 Task: Start a Sprint called Sprint0000000216 in Scrum Project Project0000000072 in Jira. Create a Scrum Project Project0000000073 in Jira. Create a Scrum Project Project0000000074 in Jira. Add Person0000000145 as Team Member of Scrum Project Project0000000073 in Jira. Add Person0000000146 as Team Member of Scrum Project Project0000000073 in Jira
Action: Mouse moved to (69, 211)
Screenshot: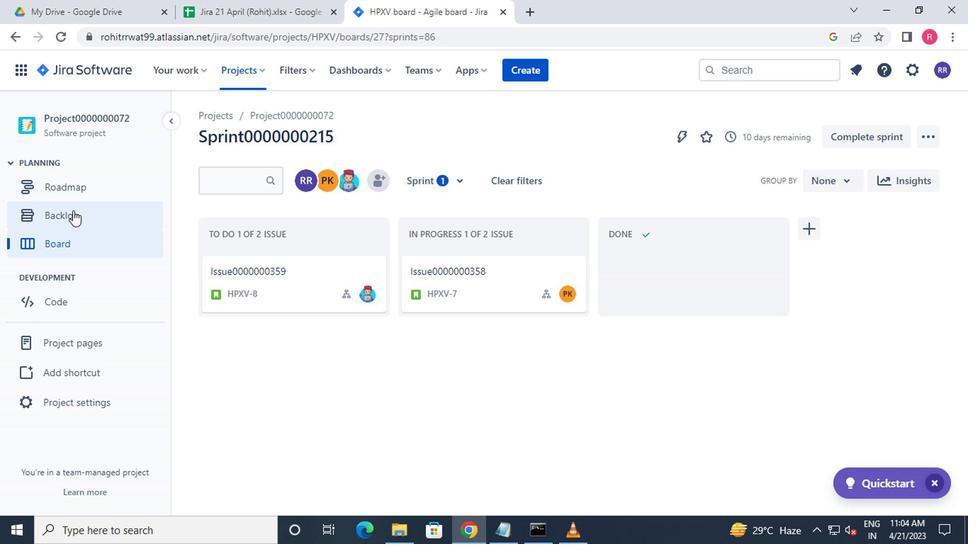 
Action: Mouse pressed left at (69, 211)
Screenshot: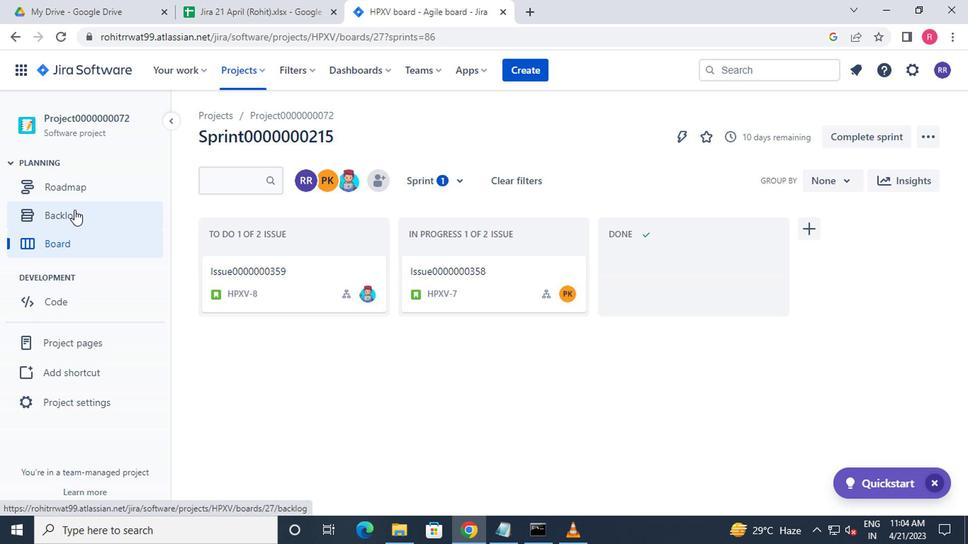 
Action: Mouse moved to (532, 421)
Screenshot: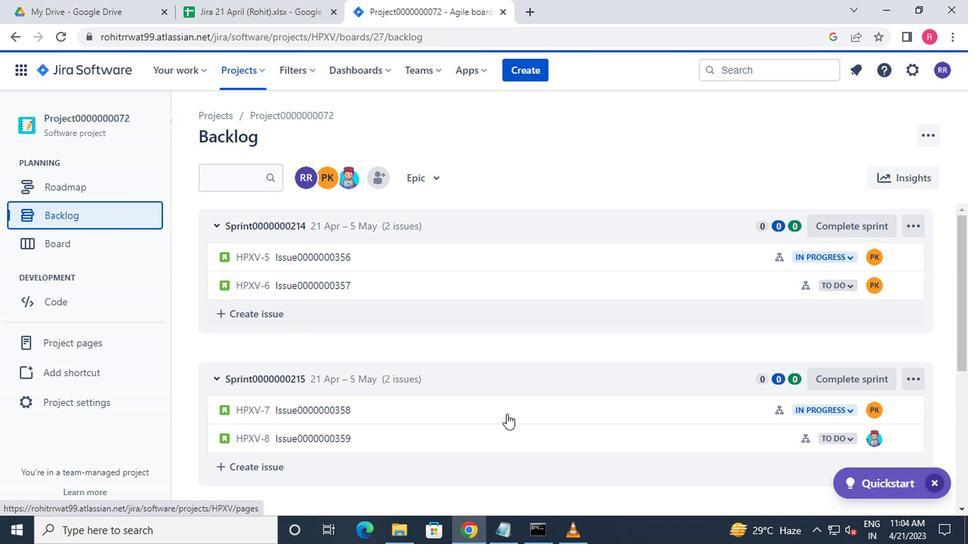 
Action: Mouse scrolled (532, 420) with delta (0, 0)
Screenshot: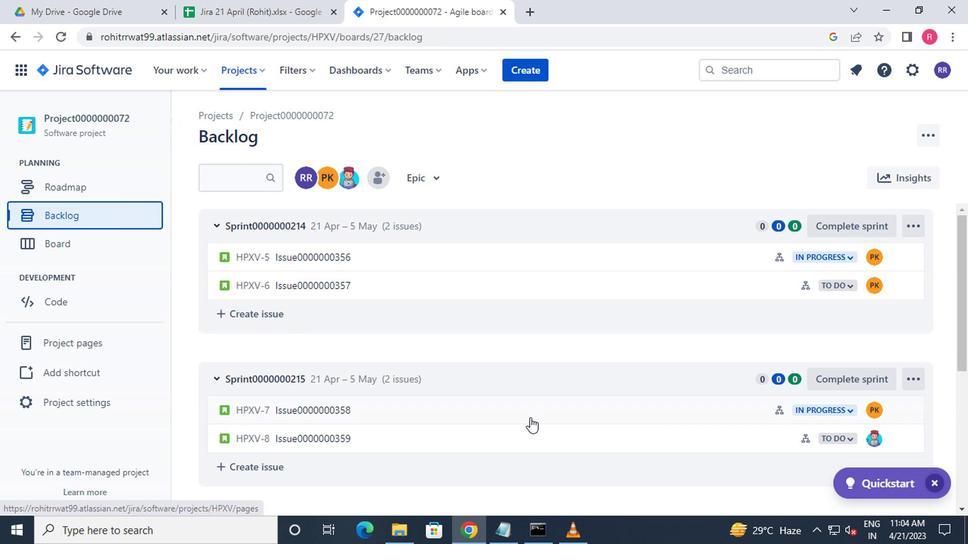 
Action: Mouse scrolled (532, 420) with delta (0, 0)
Screenshot: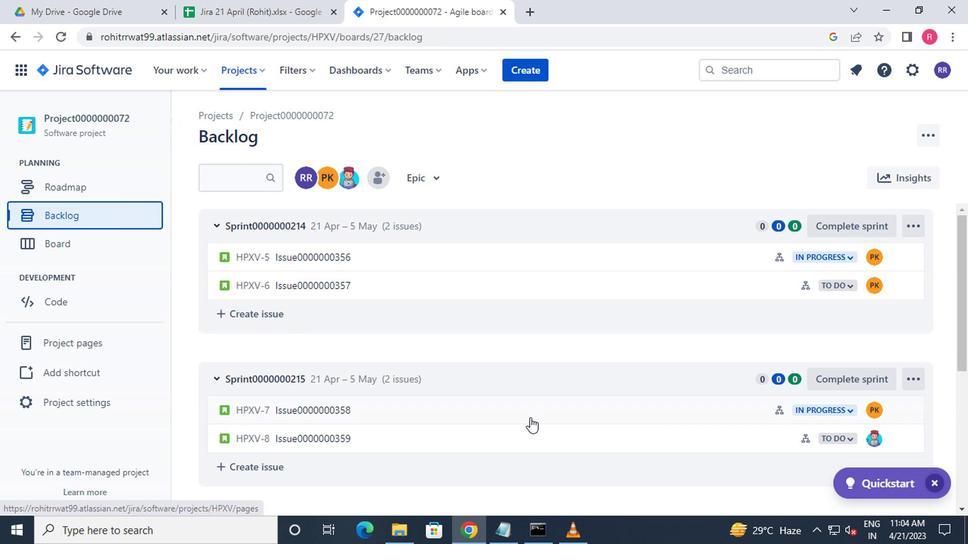
Action: Mouse scrolled (532, 420) with delta (0, 0)
Screenshot: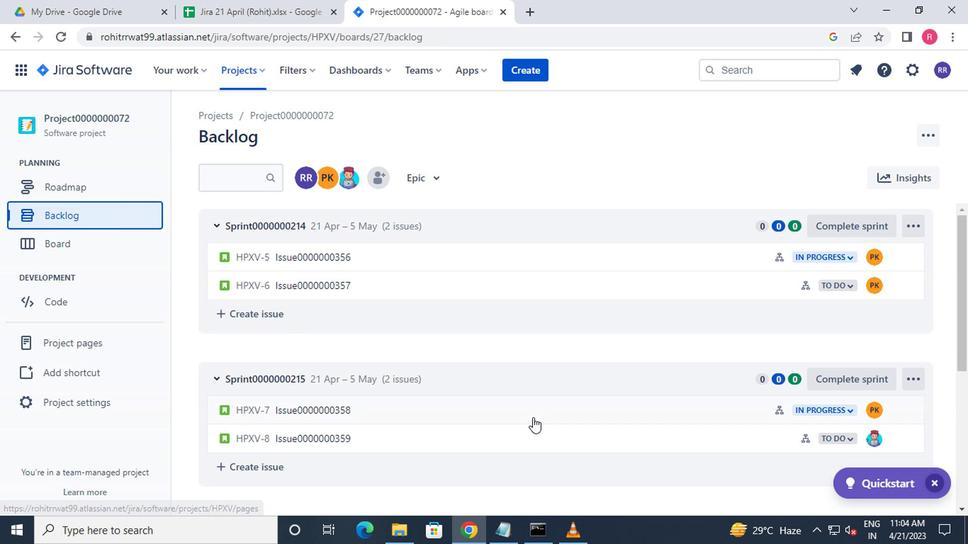 
Action: Mouse moved to (840, 326)
Screenshot: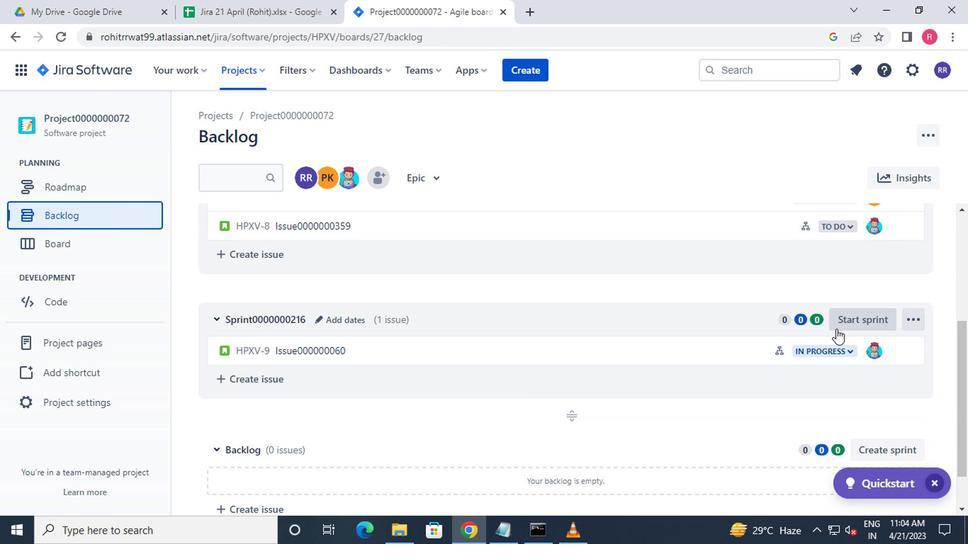 
Action: Mouse pressed left at (840, 326)
Screenshot: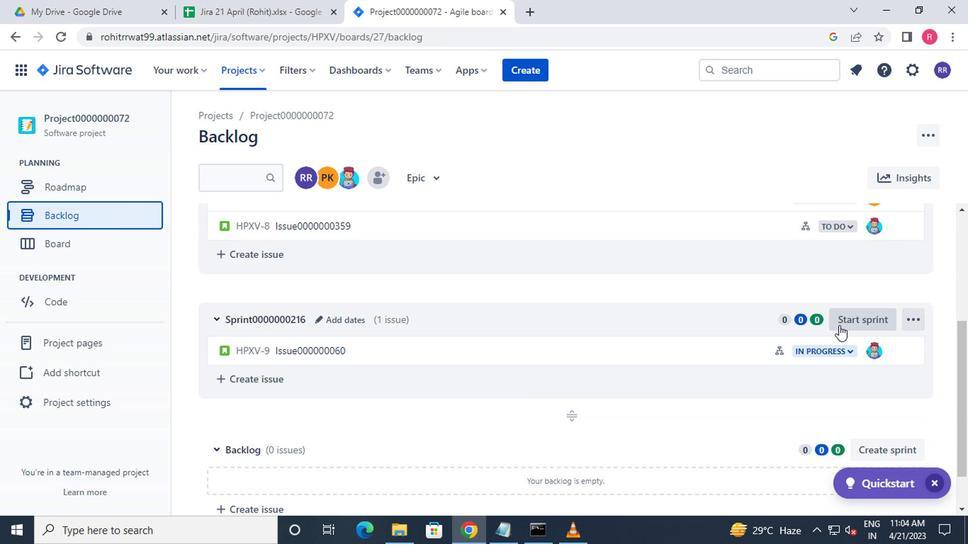 
Action: Mouse moved to (612, 494)
Screenshot: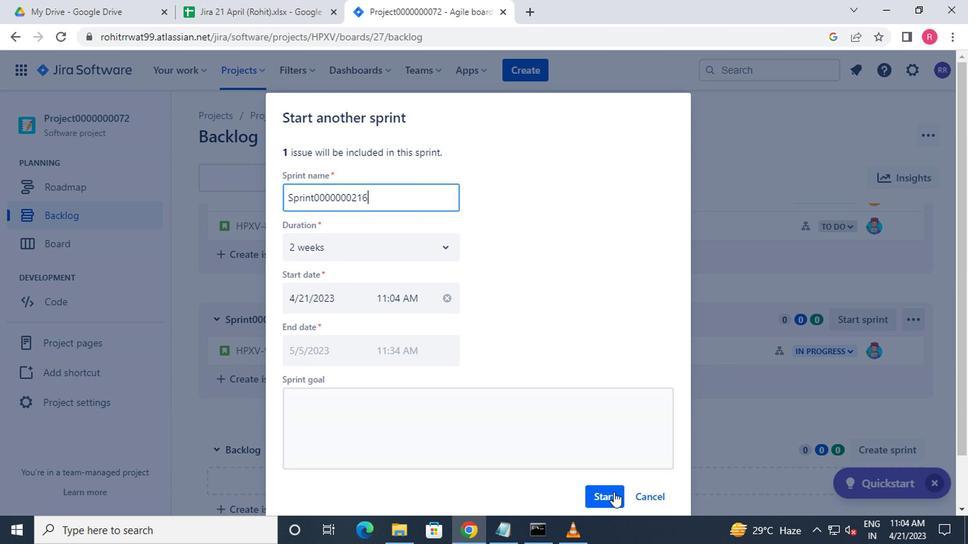 
Action: Mouse pressed left at (612, 494)
Screenshot: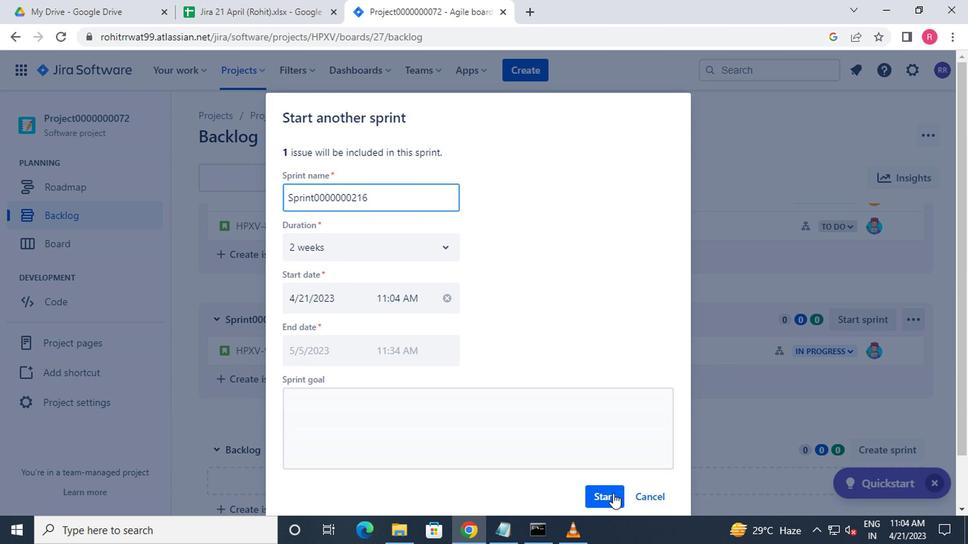 
Action: Mouse moved to (260, 78)
Screenshot: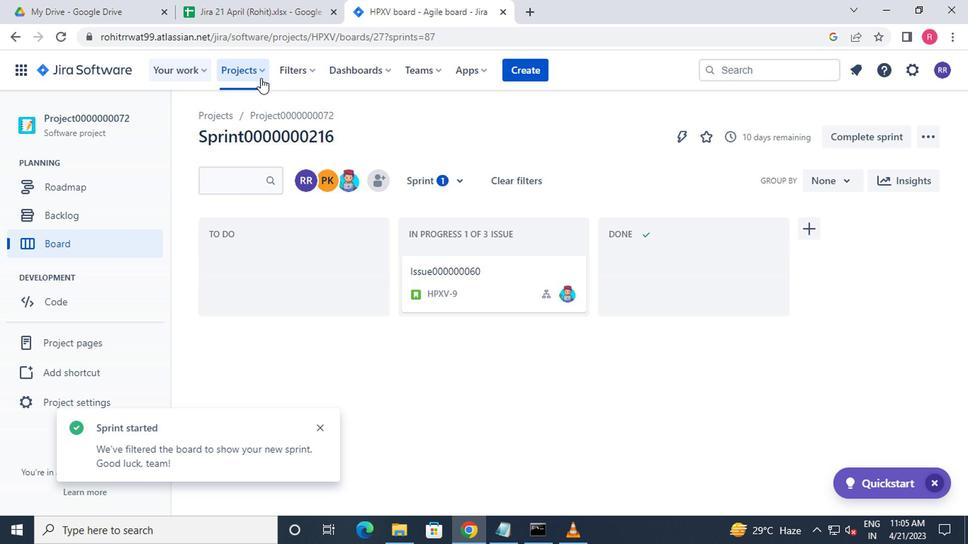 
Action: Mouse pressed left at (260, 78)
Screenshot: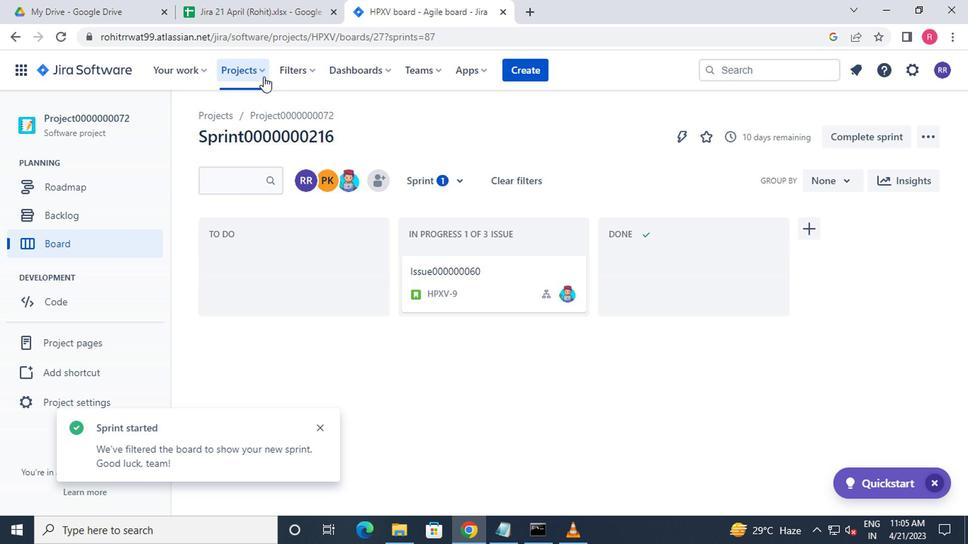 
Action: Mouse moved to (265, 357)
Screenshot: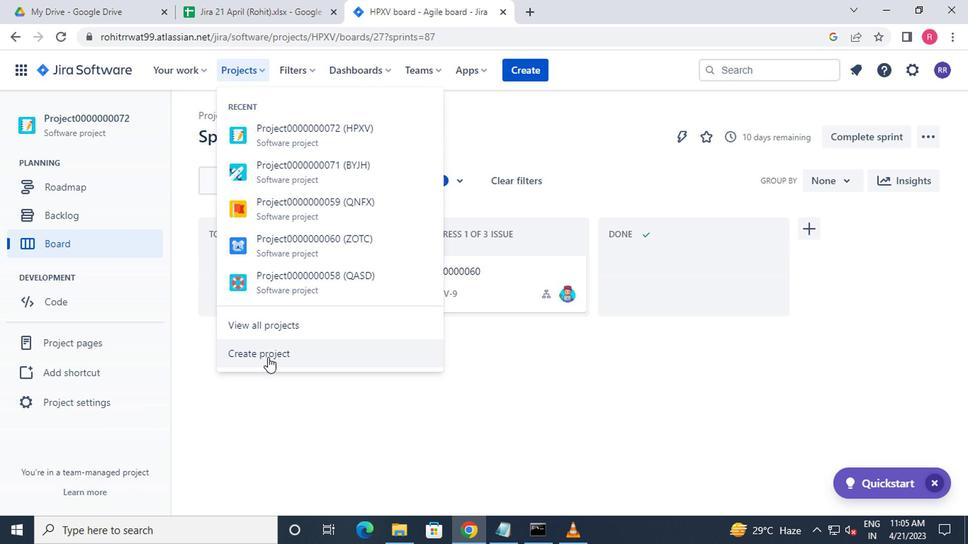 
Action: Mouse pressed left at (265, 357)
Screenshot: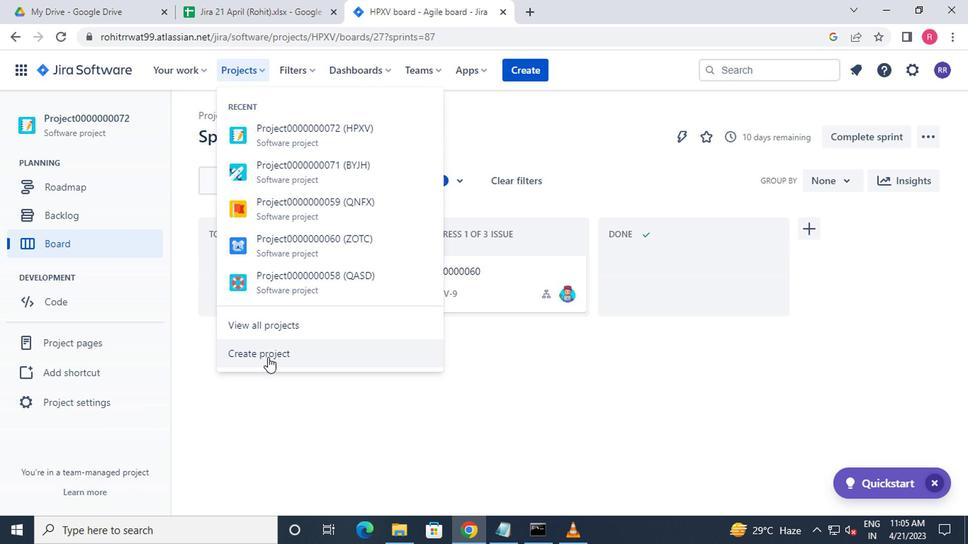 
Action: Mouse moved to (442, 357)
Screenshot: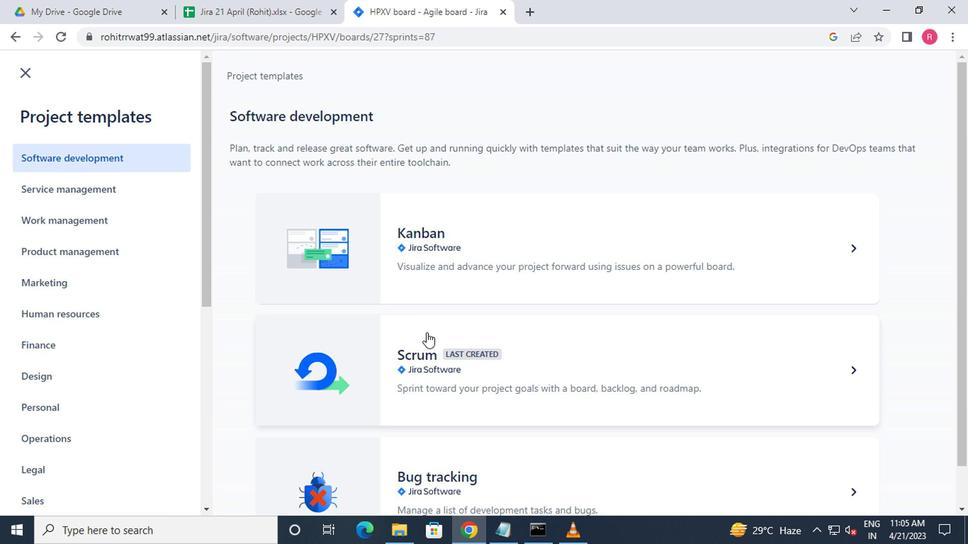 
Action: Mouse pressed left at (442, 357)
Screenshot: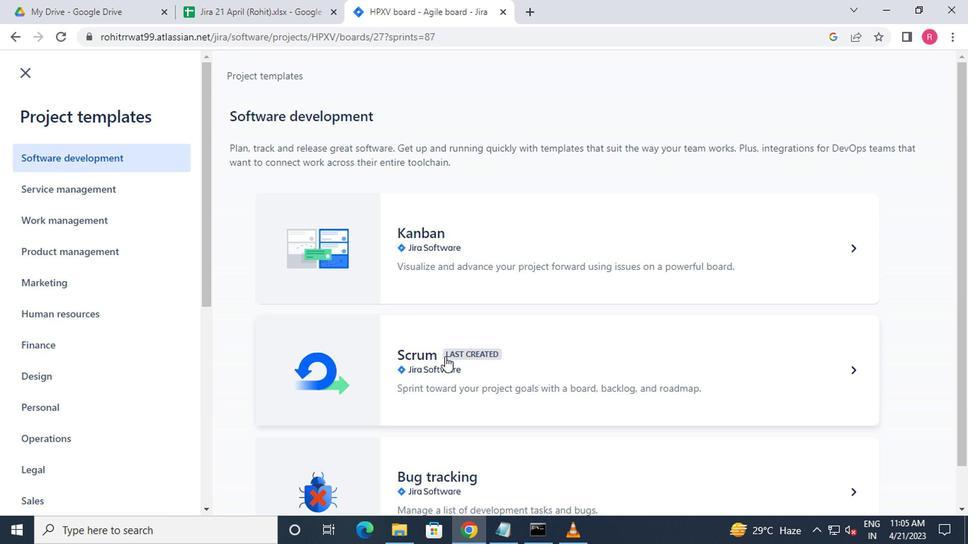 
Action: Mouse moved to (396, 309)
Screenshot: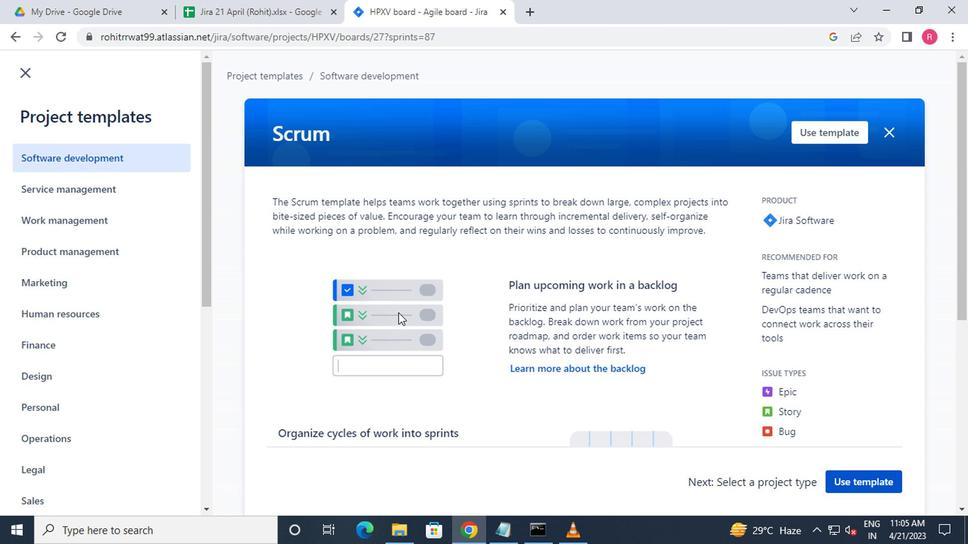 
Action: Mouse scrolled (396, 309) with delta (0, 0)
Screenshot: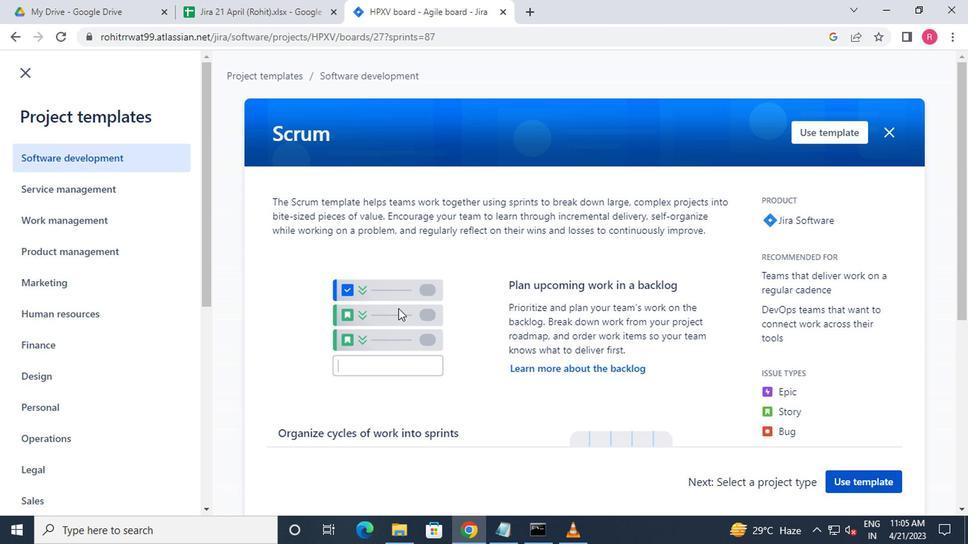 
Action: Mouse moved to (399, 314)
Screenshot: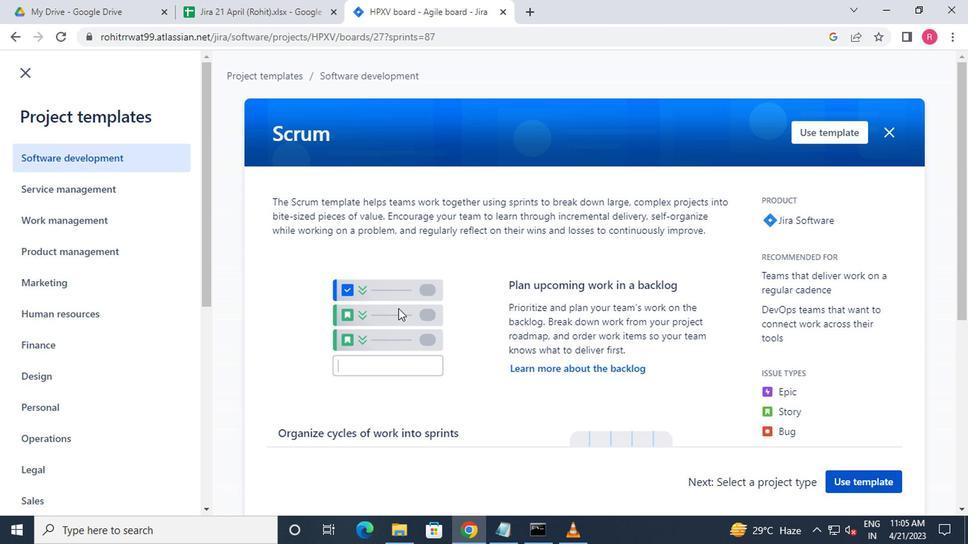 
Action: Mouse scrolled (399, 313) with delta (0, -1)
Screenshot: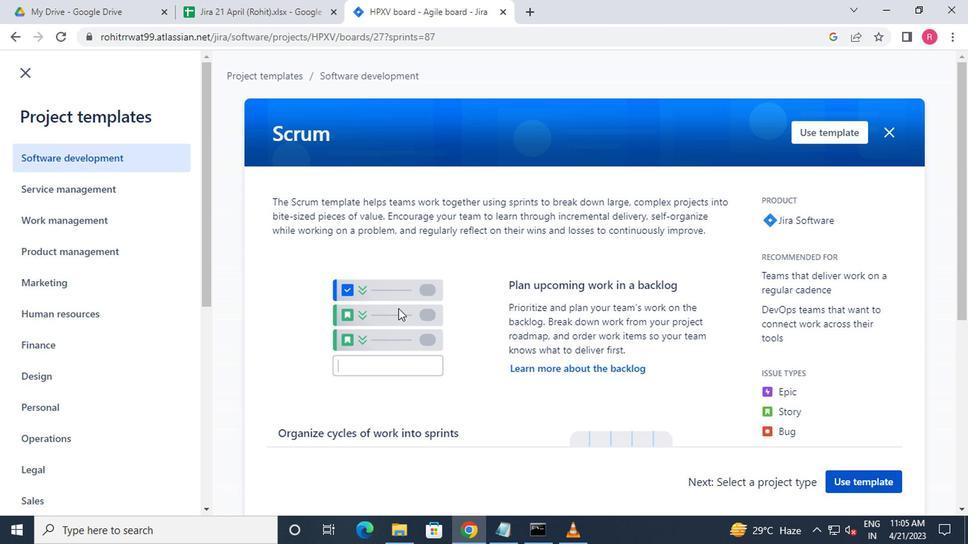 
Action: Mouse moved to (408, 320)
Screenshot: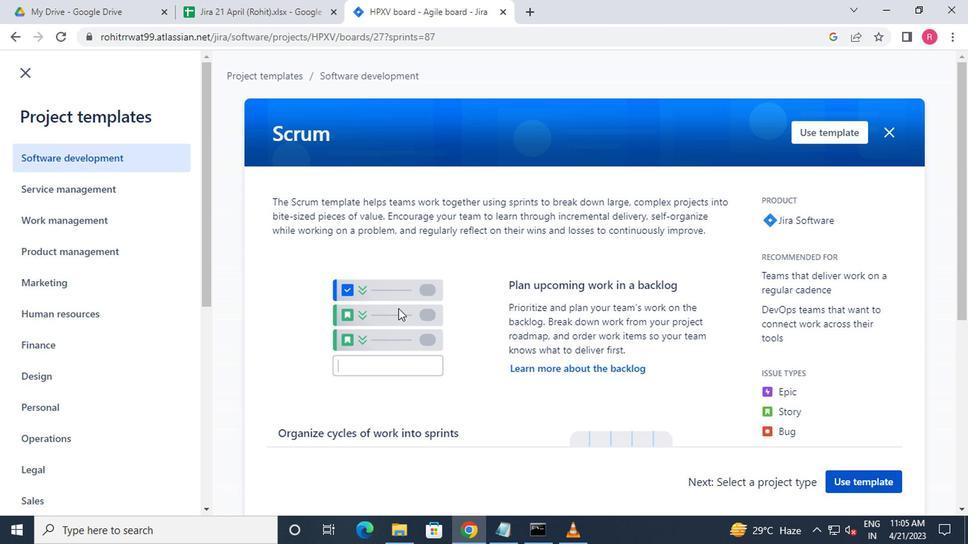 
Action: Mouse scrolled (408, 319) with delta (0, 0)
Screenshot: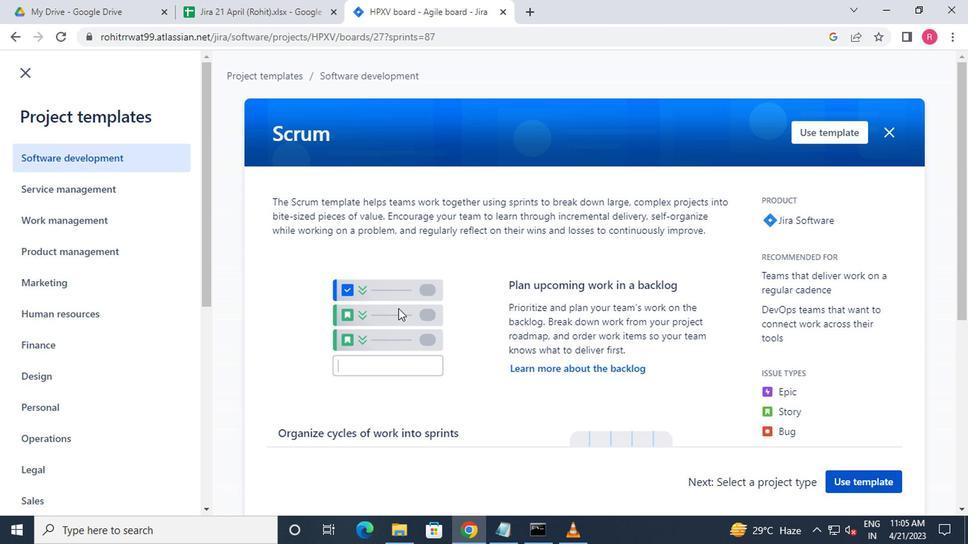 
Action: Mouse moved to (841, 479)
Screenshot: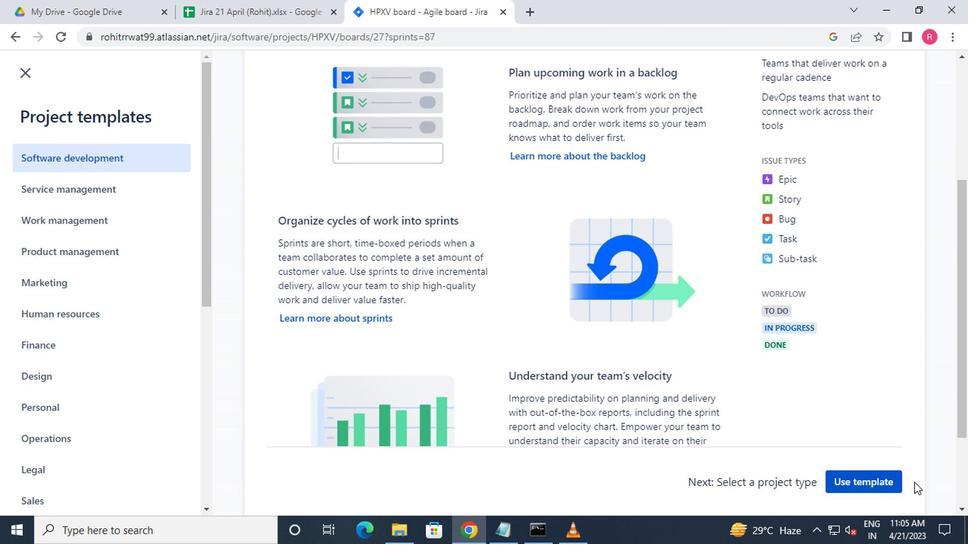 
Action: Mouse pressed left at (841, 479)
Screenshot: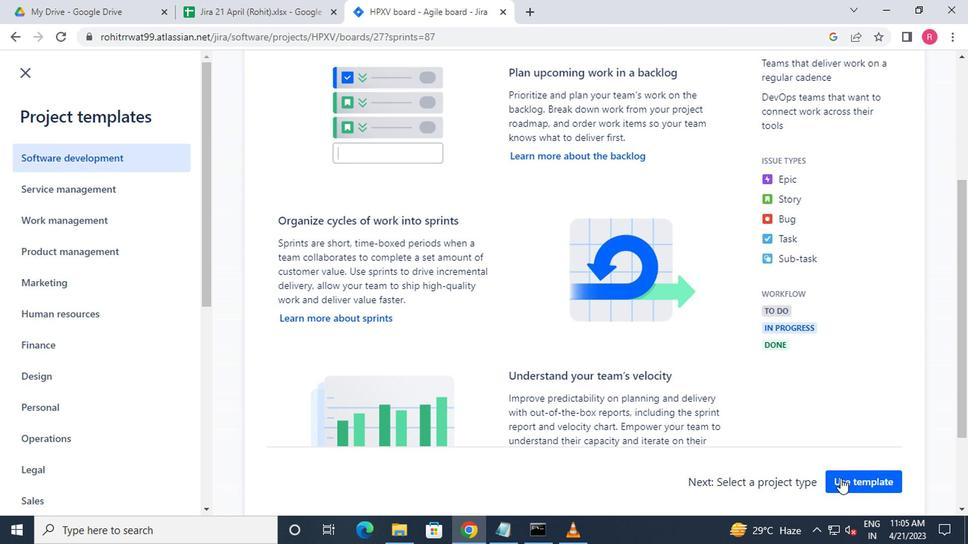 
Action: Mouse moved to (396, 463)
Screenshot: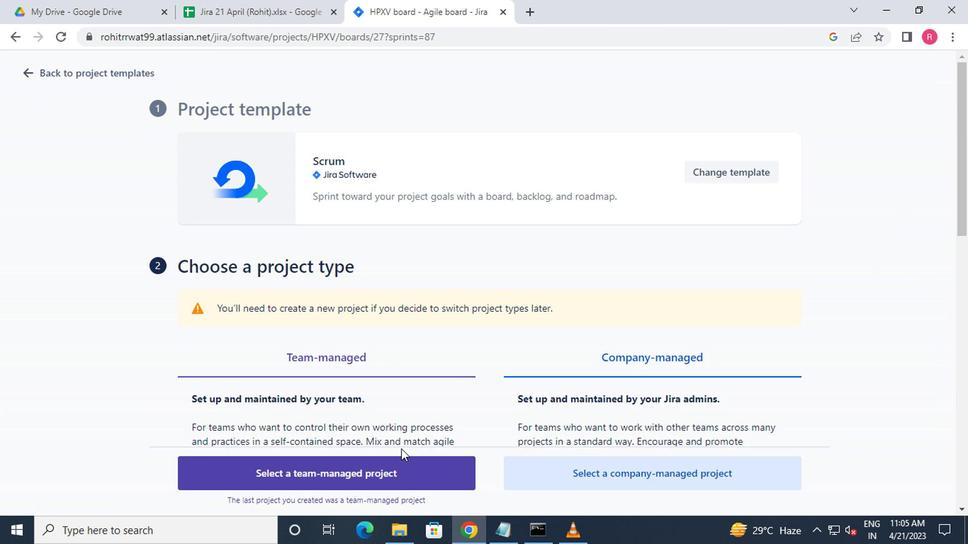 
Action: Mouse pressed left at (396, 463)
Screenshot: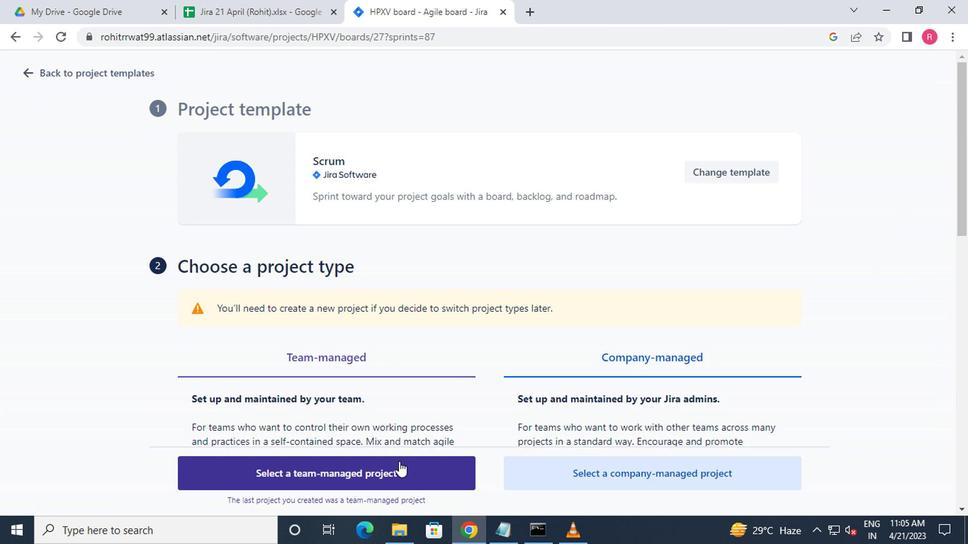 
Action: Mouse moved to (315, 242)
Screenshot: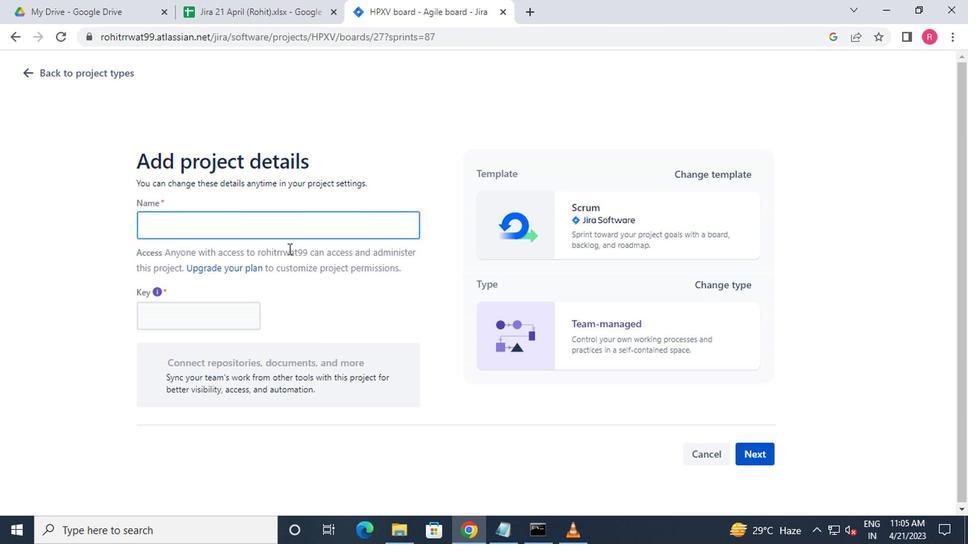 
Action: Key pressed <Key.shift_r>Project0000000073
Screenshot: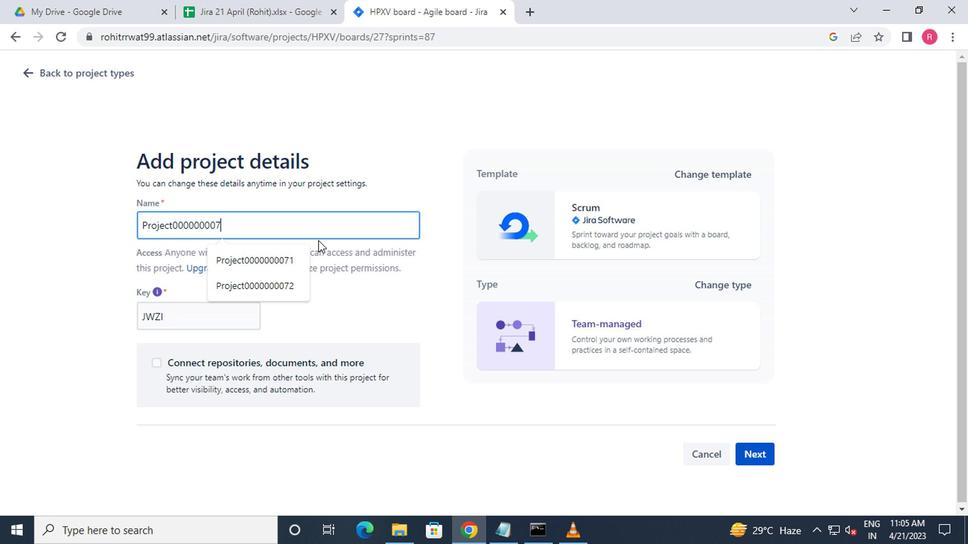 
Action: Mouse moved to (430, 13)
Screenshot: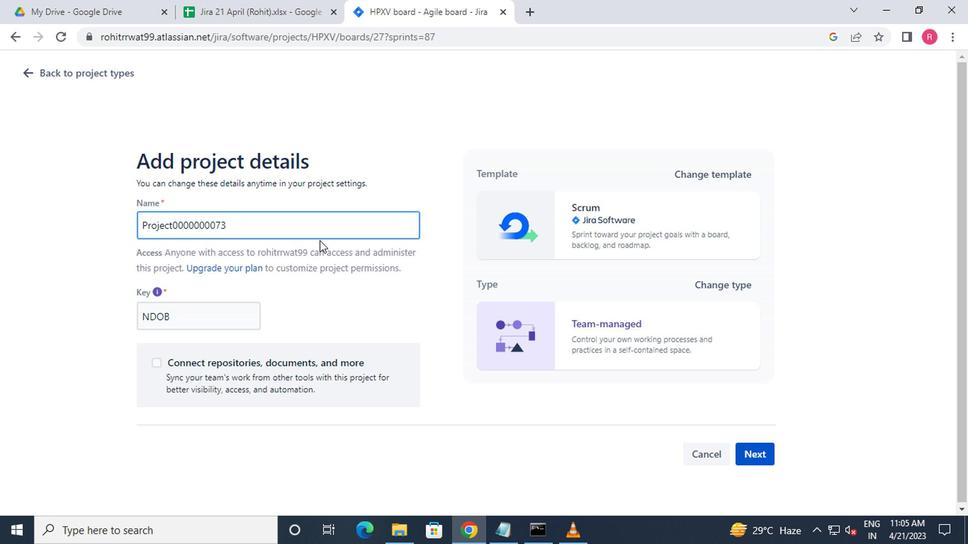 
Action: Mouse scrolled (430, 12) with delta (0, -1)
Screenshot: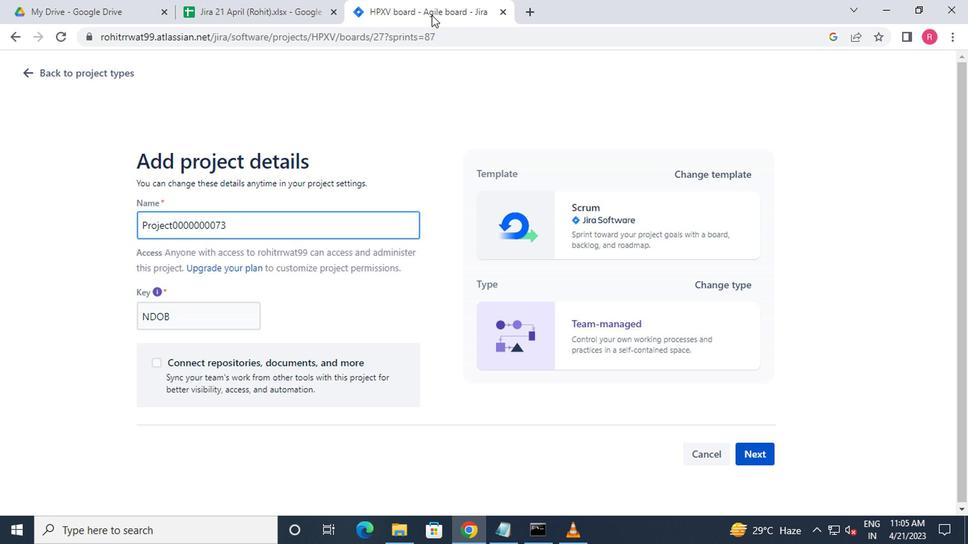 
Action: Mouse moved to (742, 459)
Screenshot: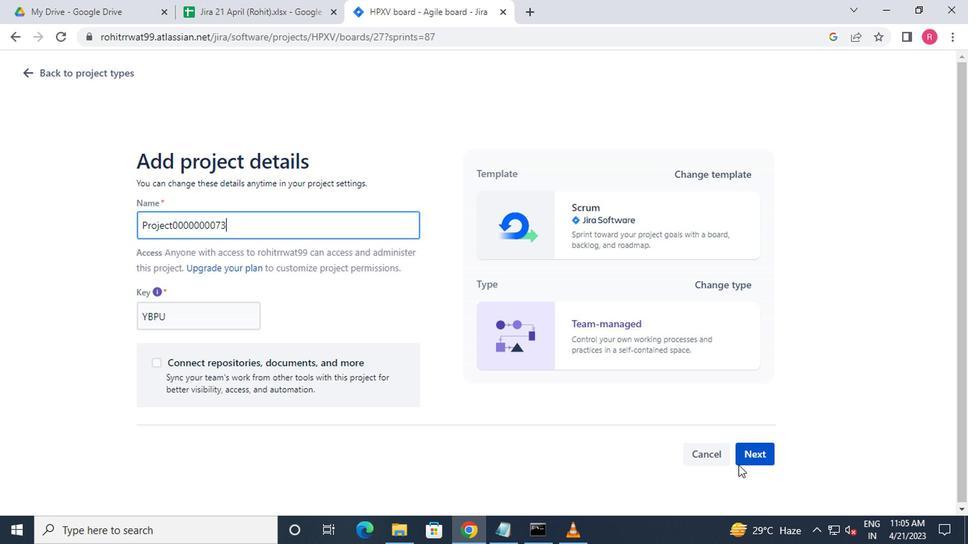 
Action: Mouse pressed left at (742, 459)
Screenshot: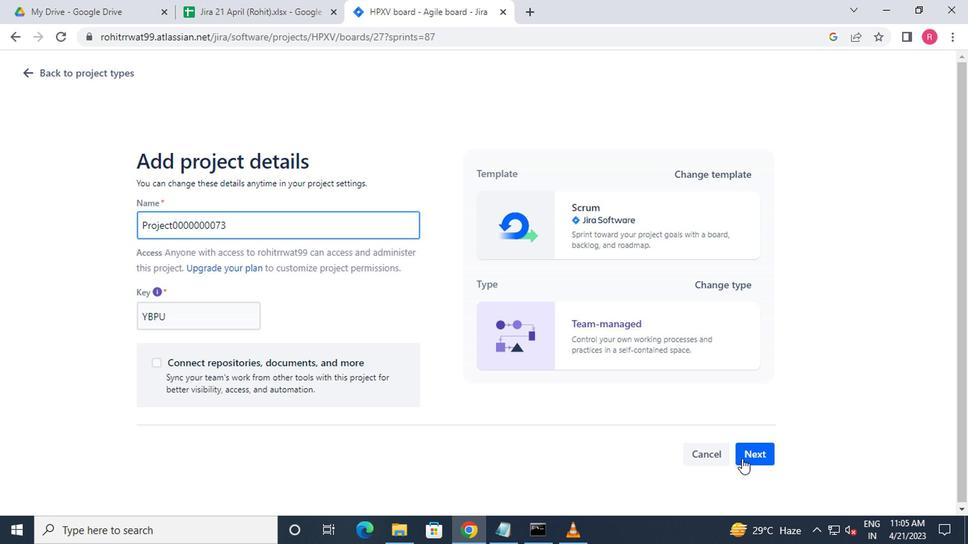 
Action: Mouse moved to (612, 368)
Screenshot: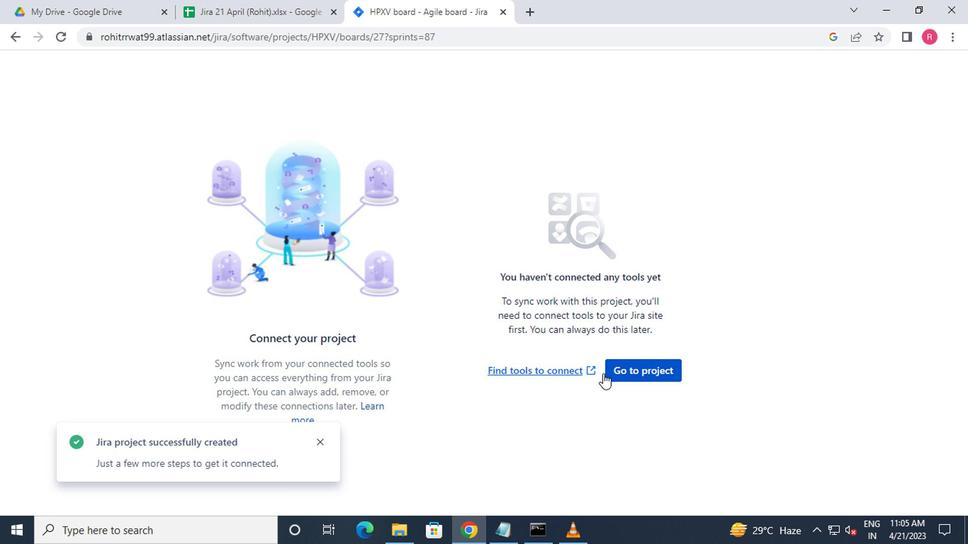 
Action: Mouse pressed left at (612, 368)
Screenshot: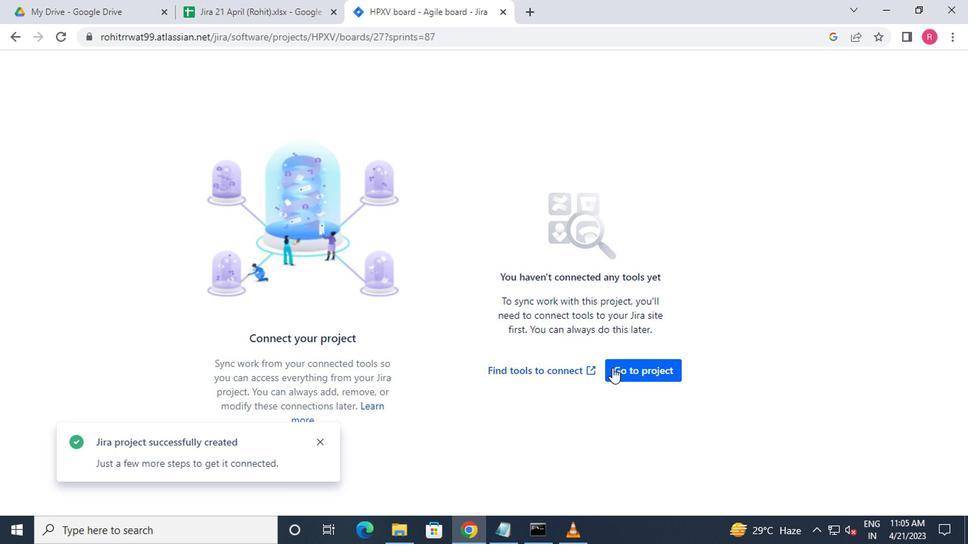 
Action: Mouse moved to (251, 75)
Screenshot: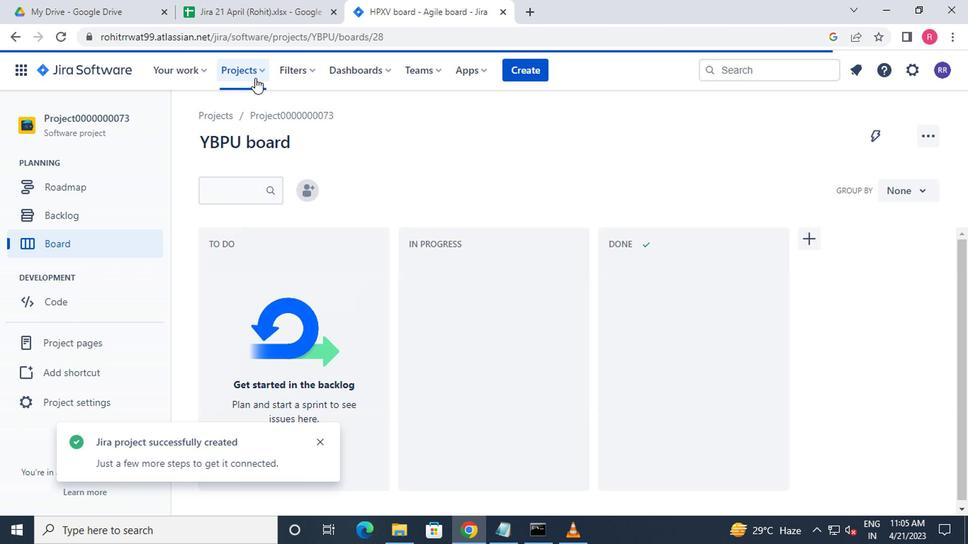 
Action: Mouse pressed left at (251, 75)
Screenshot: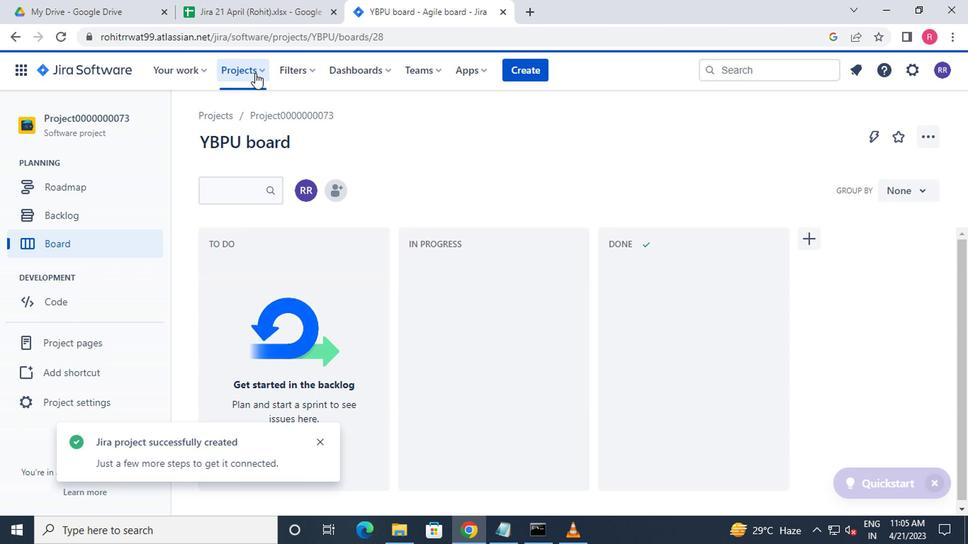 
Action: Mouse moved to (275, 350)
Screenshot: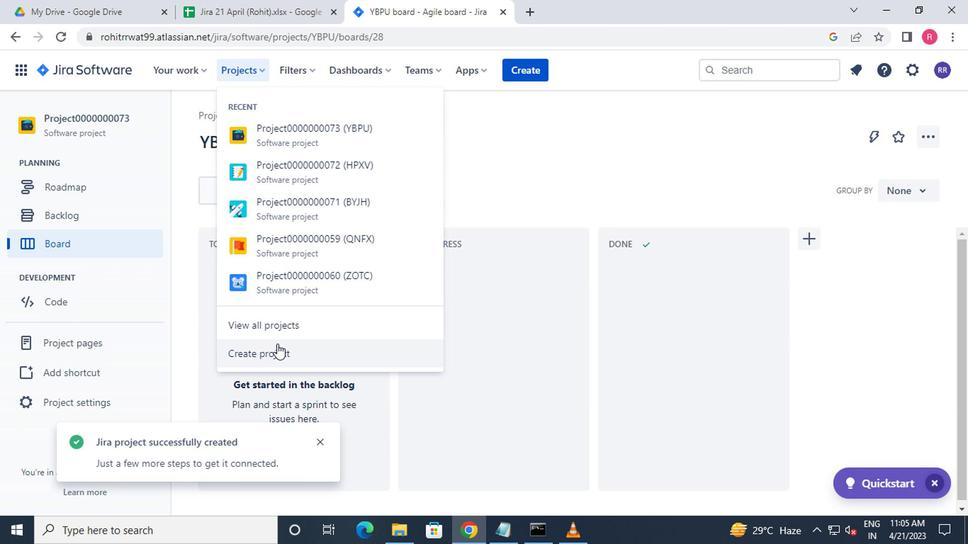 
Action: Mouse pressed left at (275, 350)
Screenshot: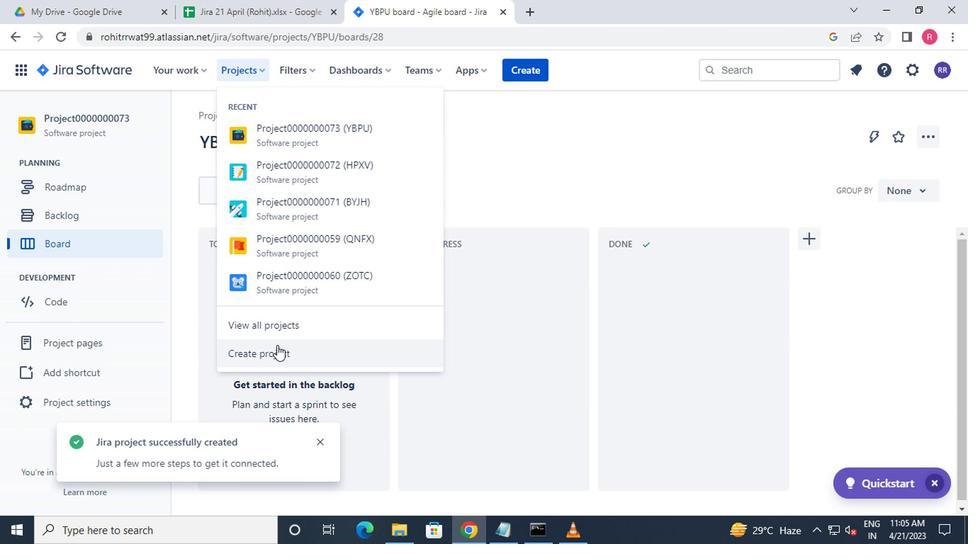 
Action: Mouse moved to (432, 369)
Screenshot: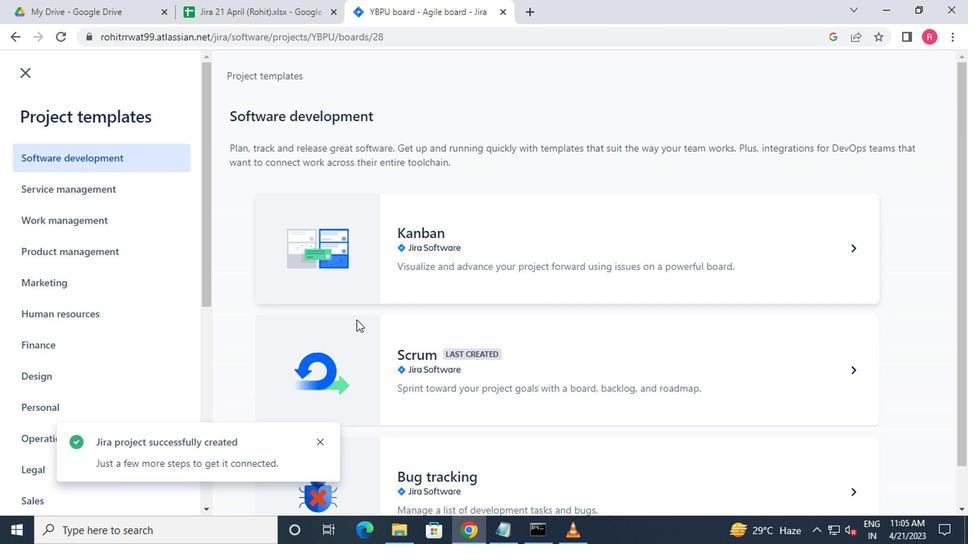 
Action: Mouse pressed left at (432, 369)
Screenshot: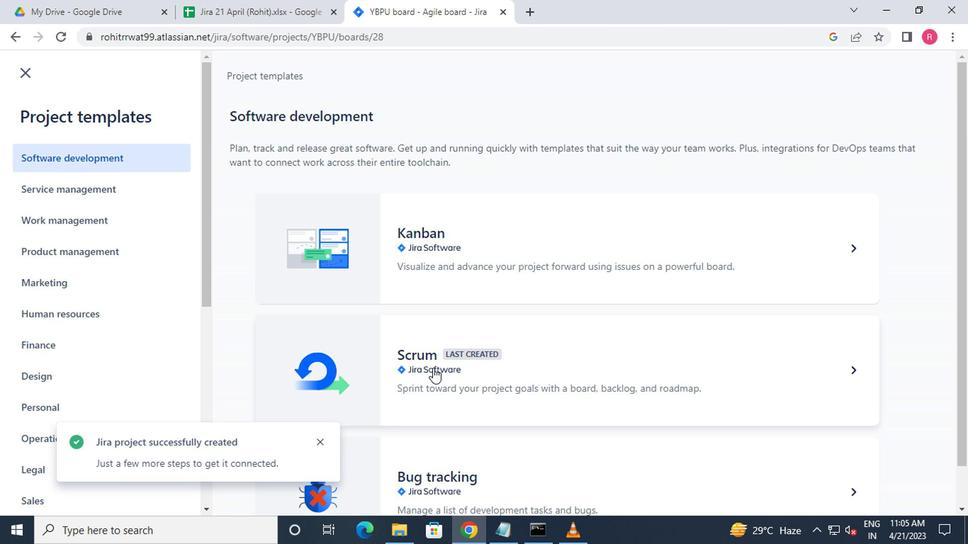 
Action: Mouse moved to (833, 480)
Screenshot: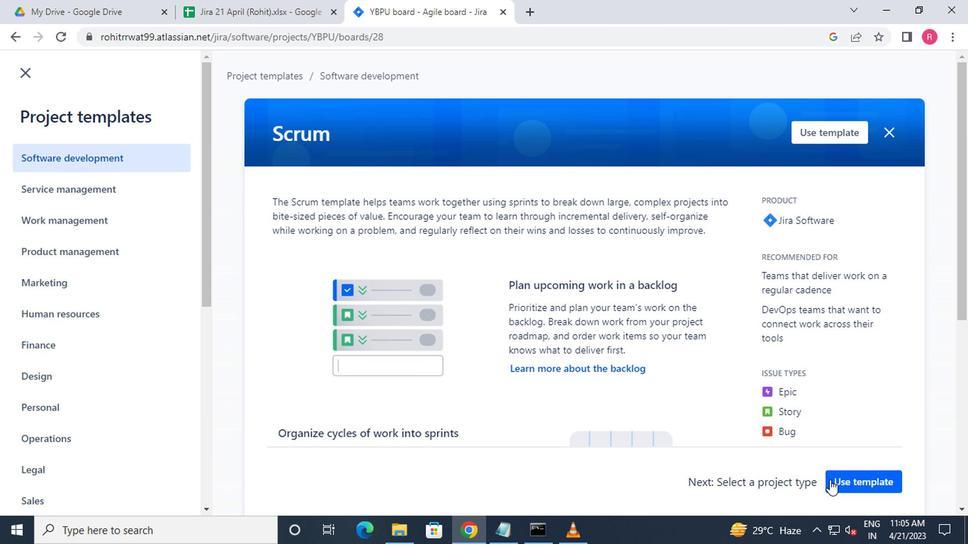 
Action: Mouse pressed left at (833, 480)
Screenshot: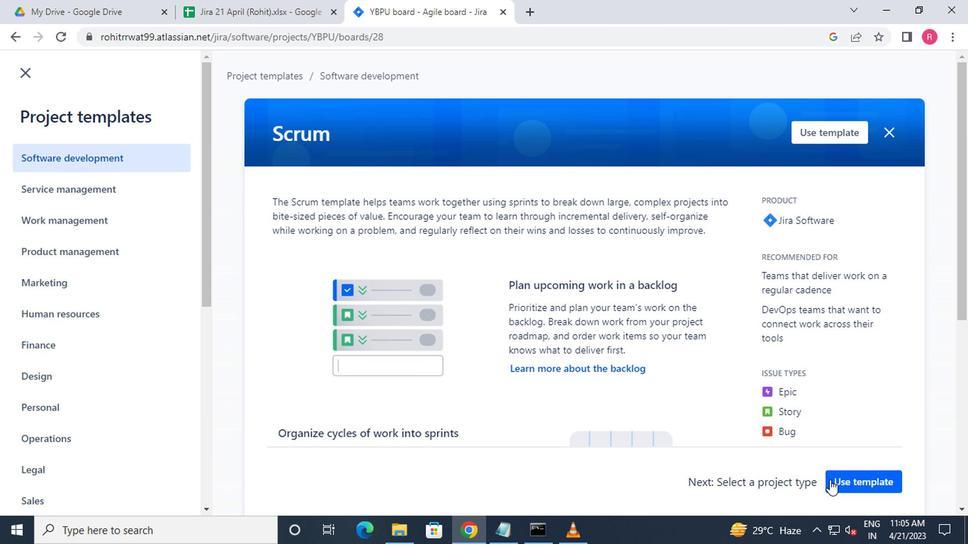 
Action: Mouse moved to (362, 476)
Screenshot: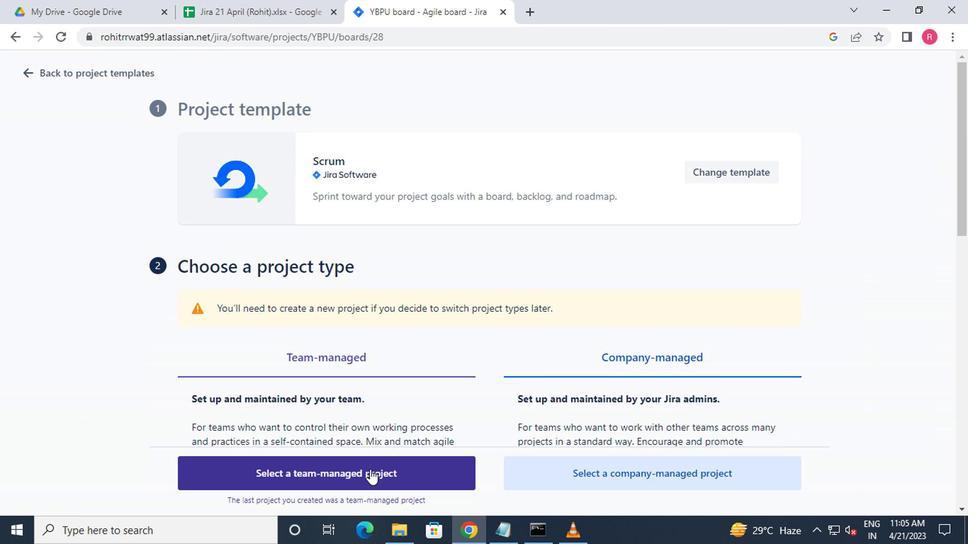 
Action: Mouse pressed left at (362, 476)
Screenshot: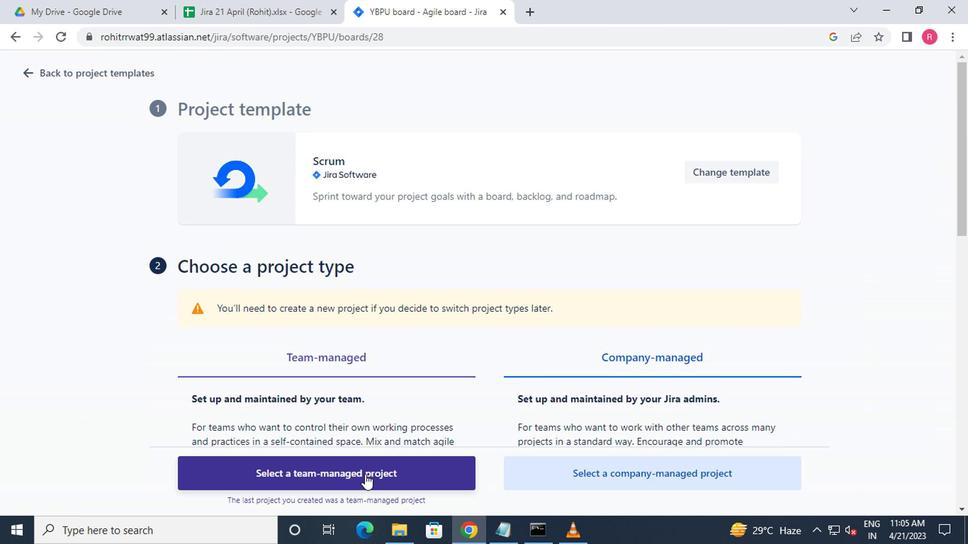 
Action: Mouse moved to (204, 311)
Screenshot: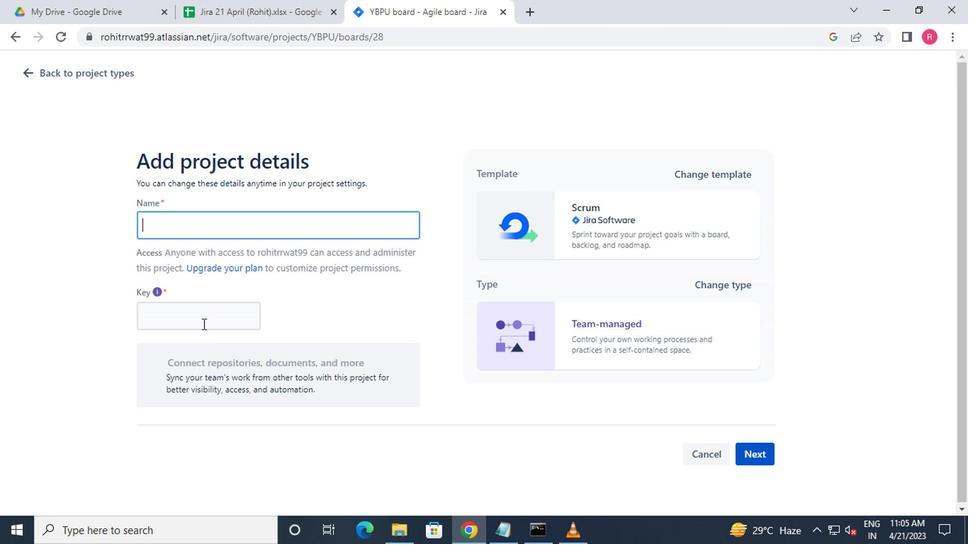 
Action: Key pressed <Key.shift_r>Project0000000074
Screenshot: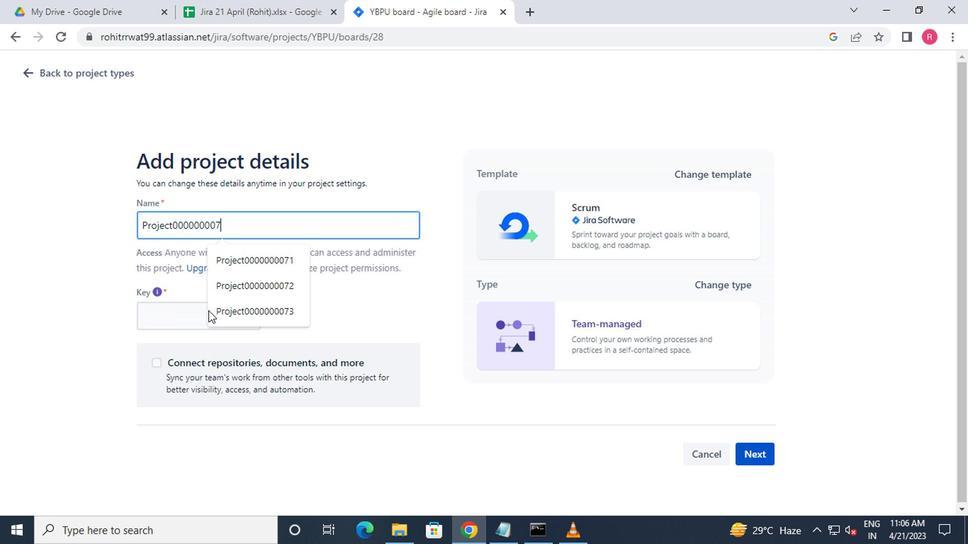 
Action: Mouse moved to (748, 459)
Screenshot: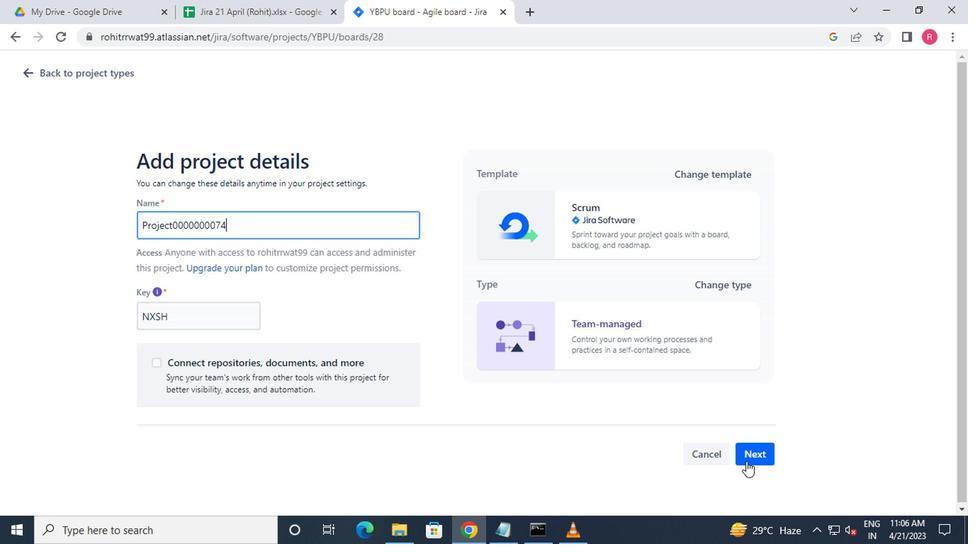 
Action: Mouse pressed left at (748, 459)
Screenshot: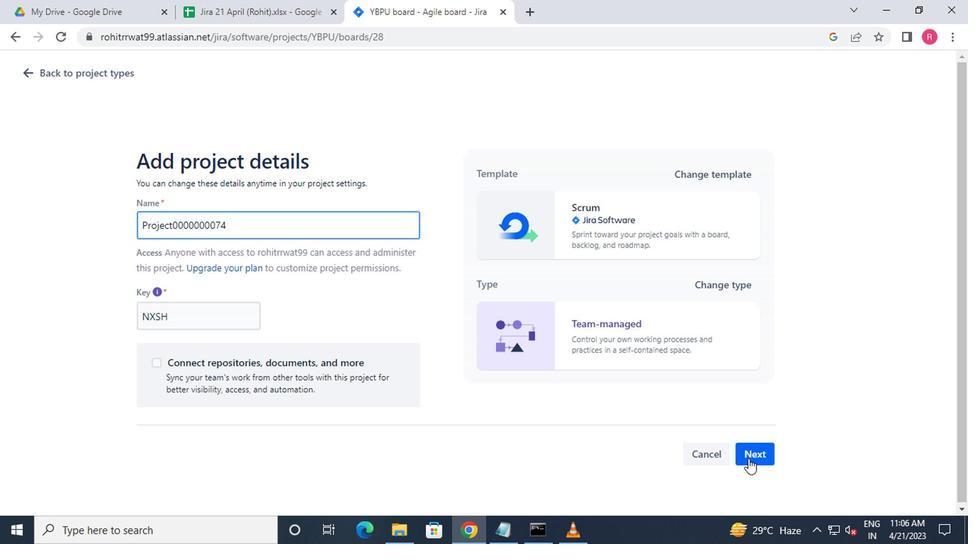 
Action: Mouse moved to (630, 367)
Screenshot: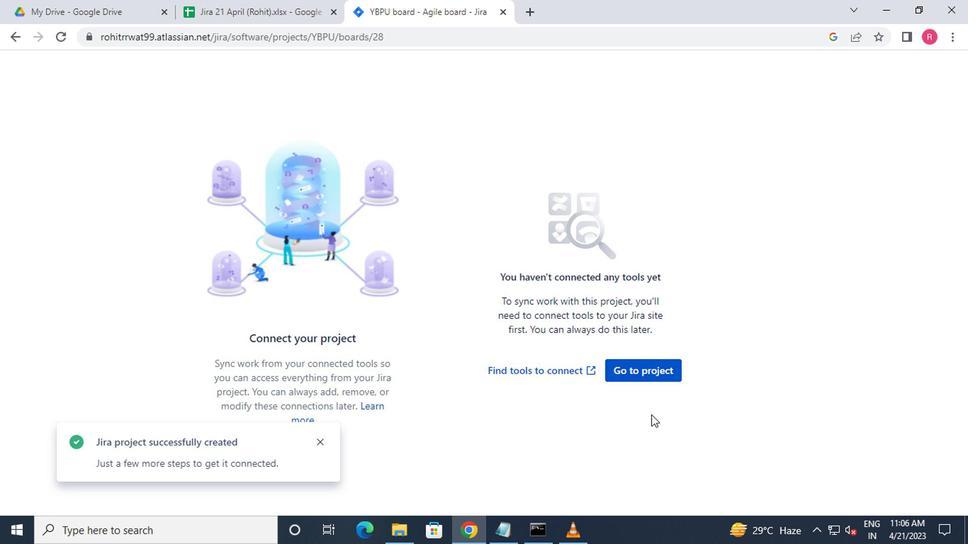 
Action: Mouse pressed left at (630, 367)
Screenshot: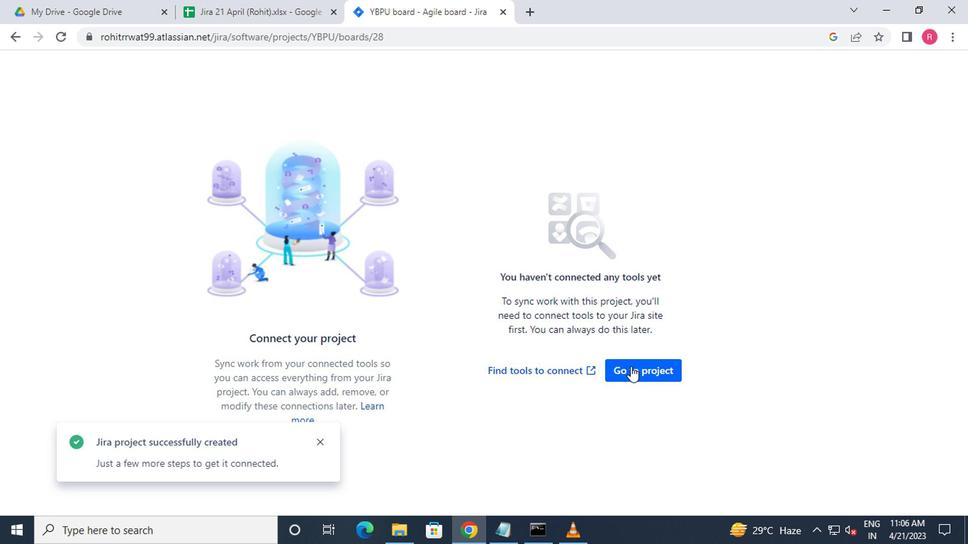 
Action: Mouse moved to (245, 78)
Screenshot: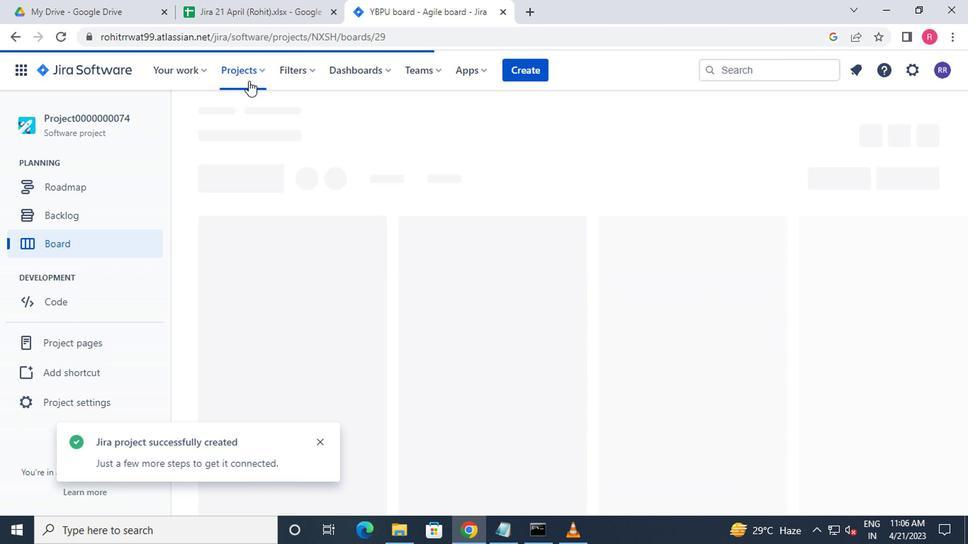 
Action: Mouse pressed left at (245, 78)
Screenshot: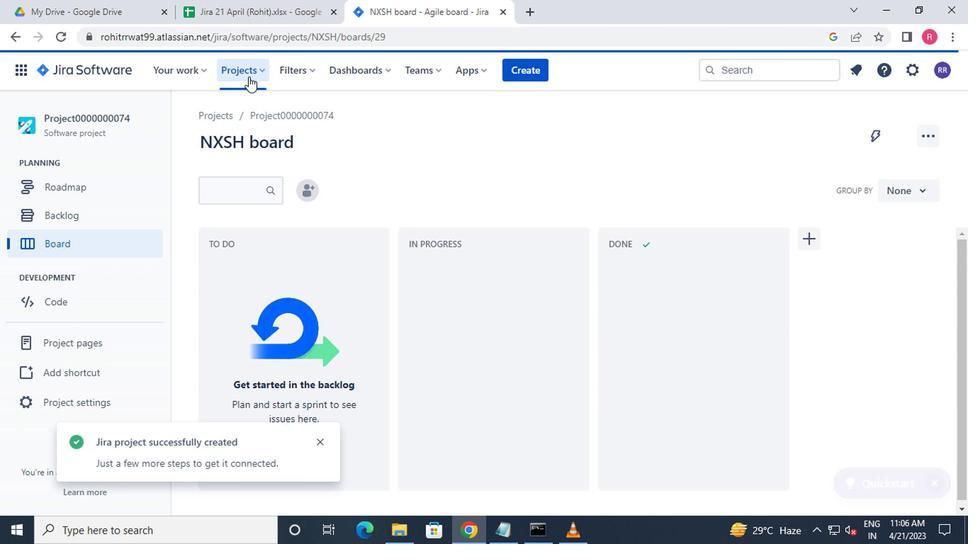 
Action: Mouse moved to (322, 183)
Screenshot: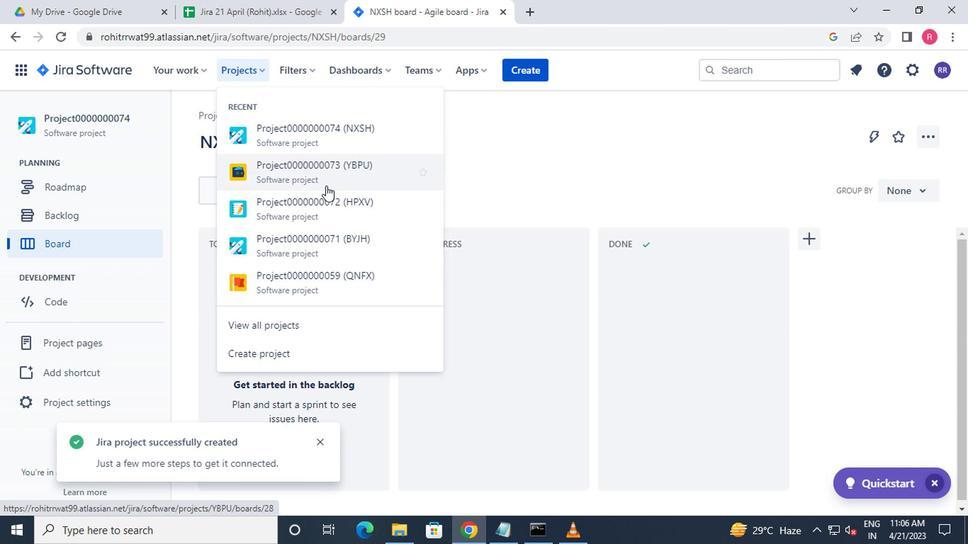 
Action: Mouse pressed left at (322, 183)
Screenshot: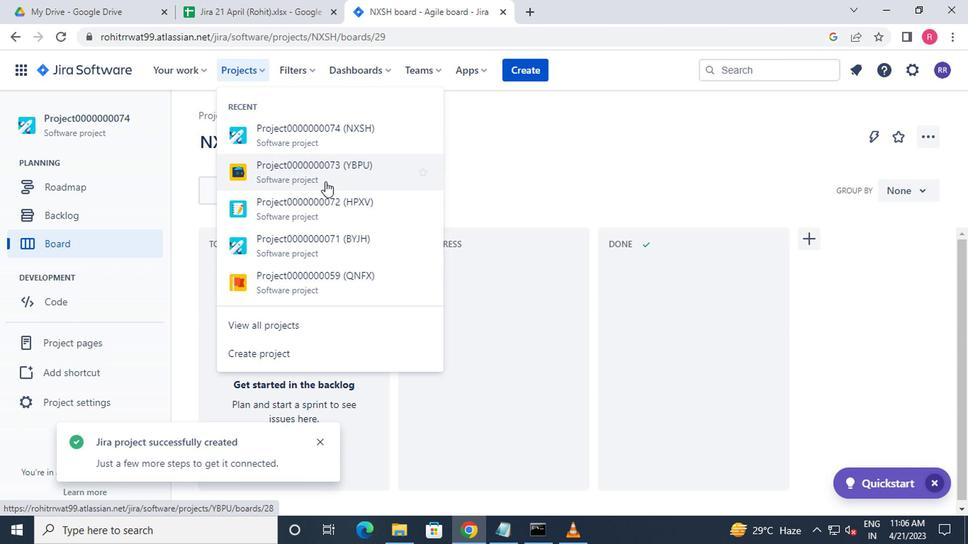 
Action: Mouse moved to (343, 191)
Screenshot: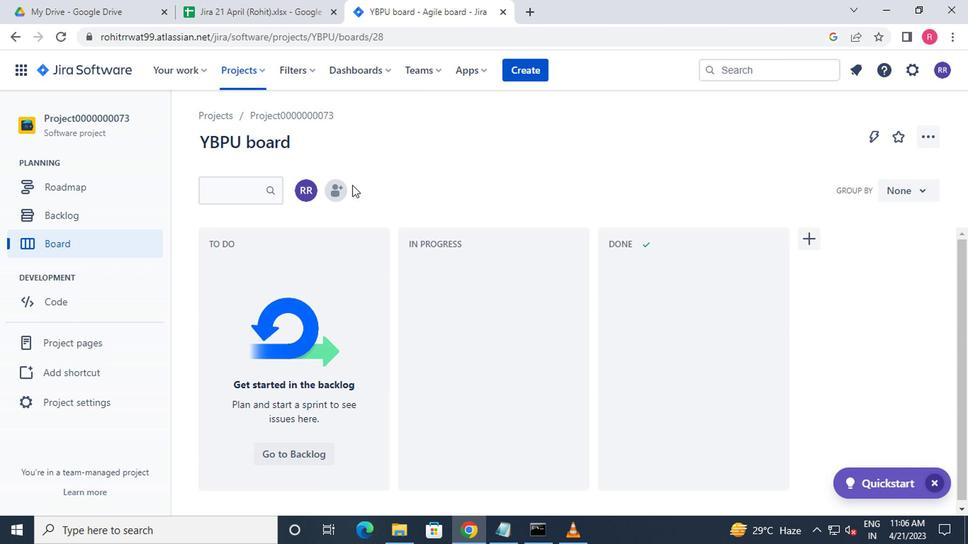 
Action: Mouse pressed left at (343, 191)
Screenshot: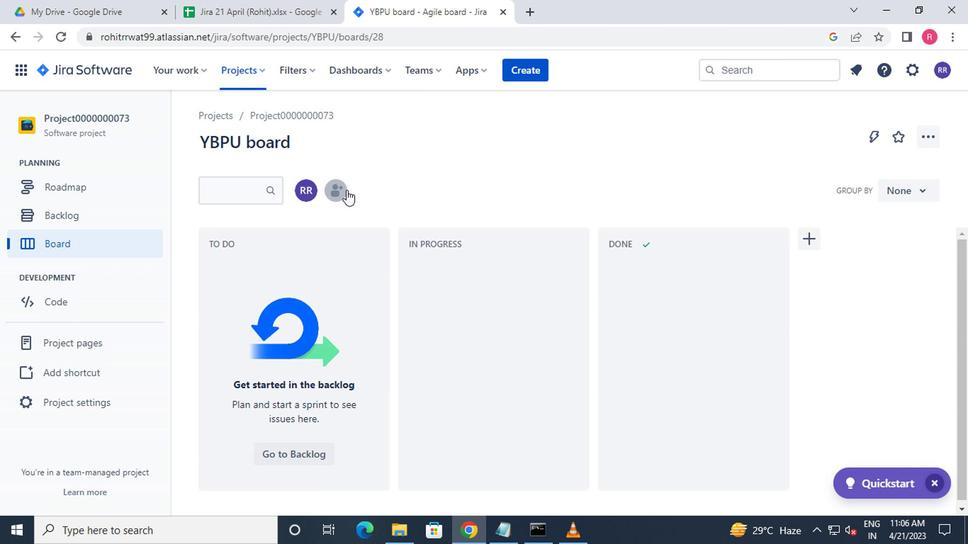 
Action: Mouse moved to (420, 194)
Screenshot: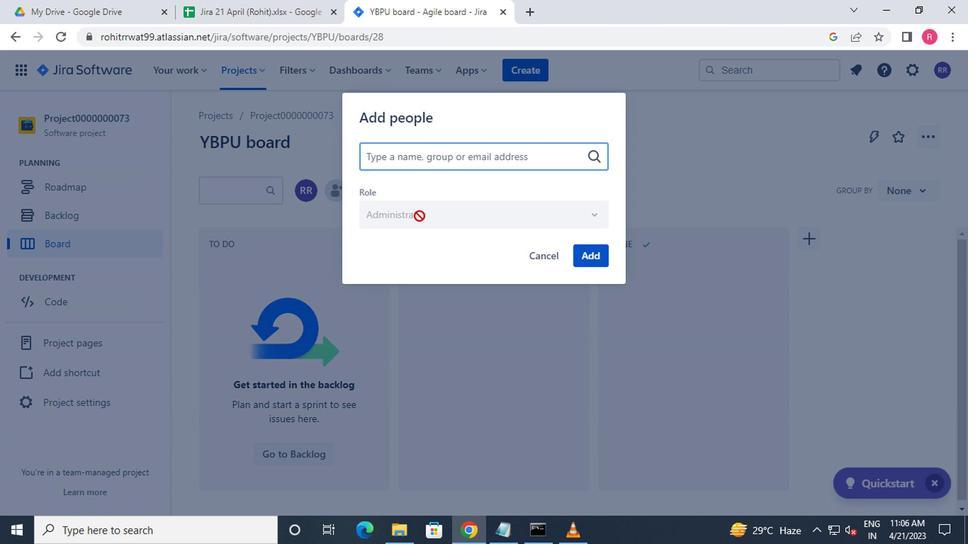 
Action: Key pressed m
Screenshot: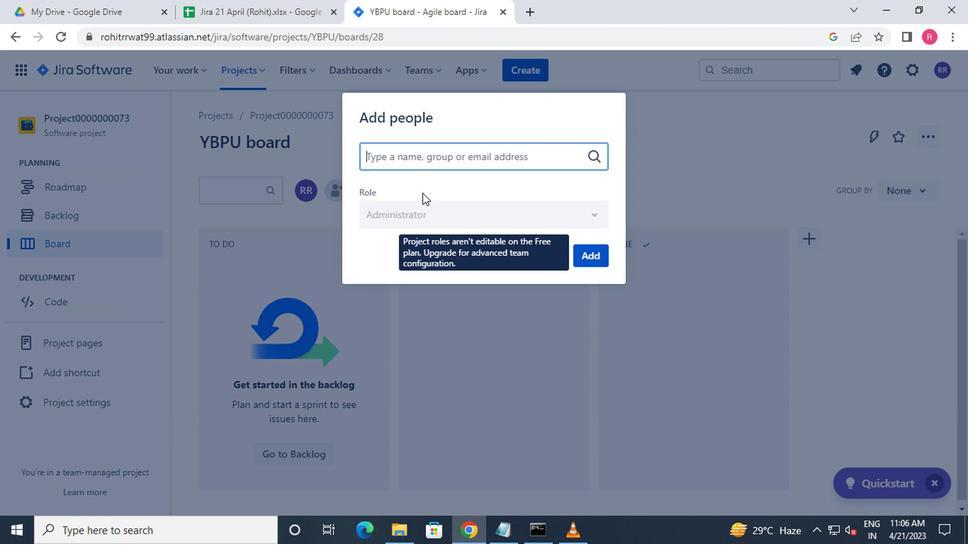 
Action: Mouse moved to (430, 308)
Screenshot: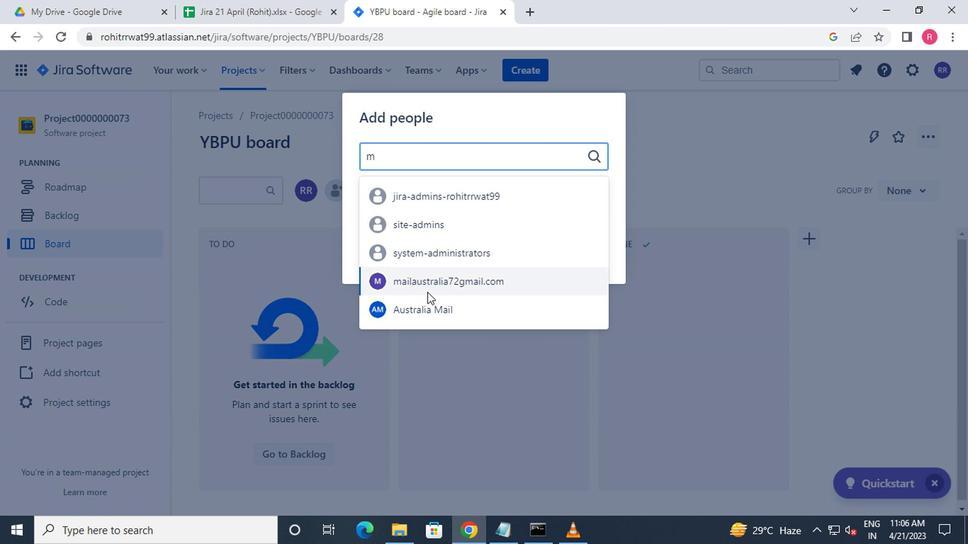 
Action: Mouse pressed left at (430, 308)
Screenshot: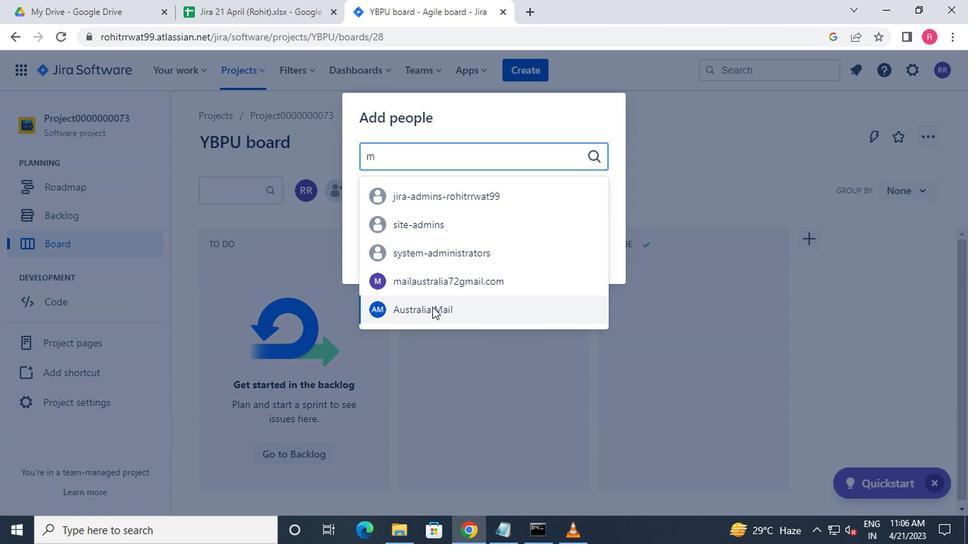 
Action: Mouse moved to (582, 251)
Screenshot: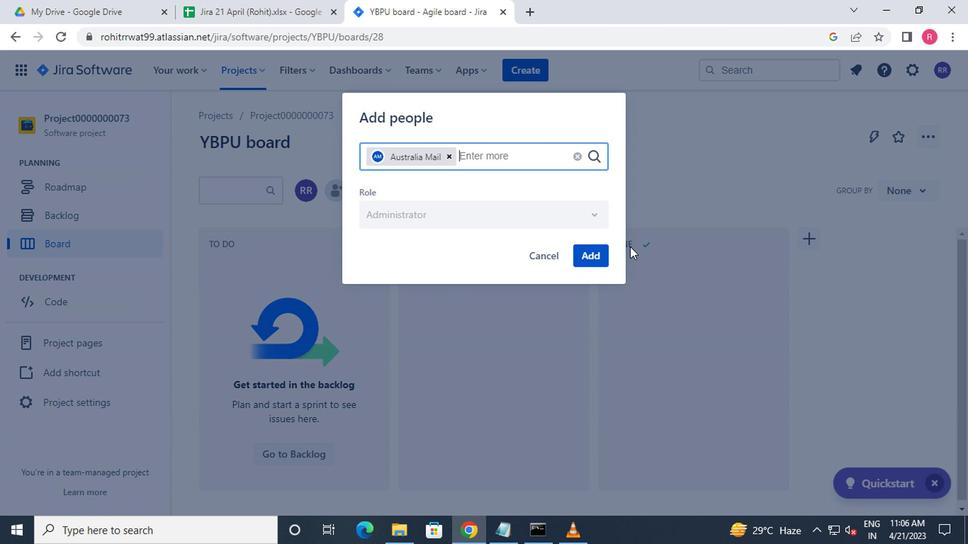 
Action: Mouse pressed left at (582, 251)
Screenshot: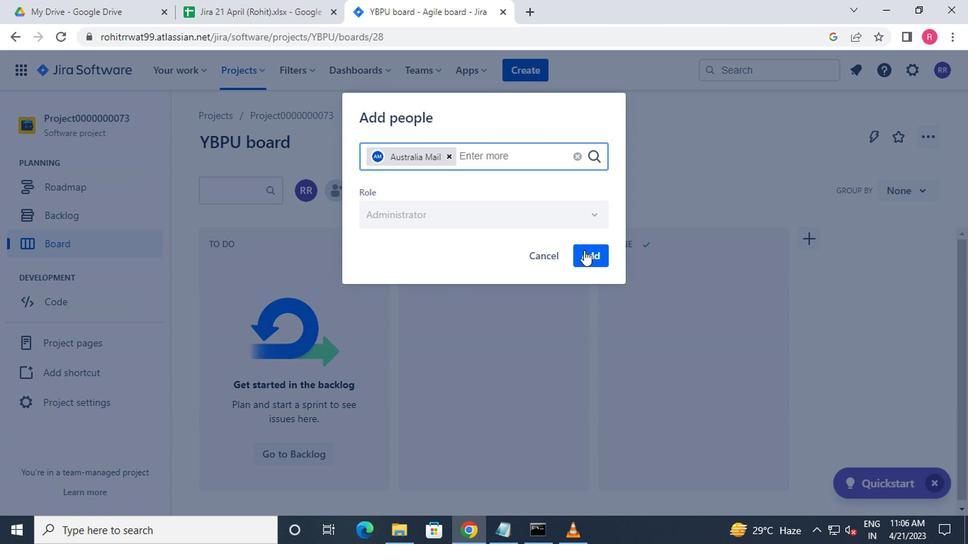 
Action: Mouse moved to (340, 201)
Screenshot: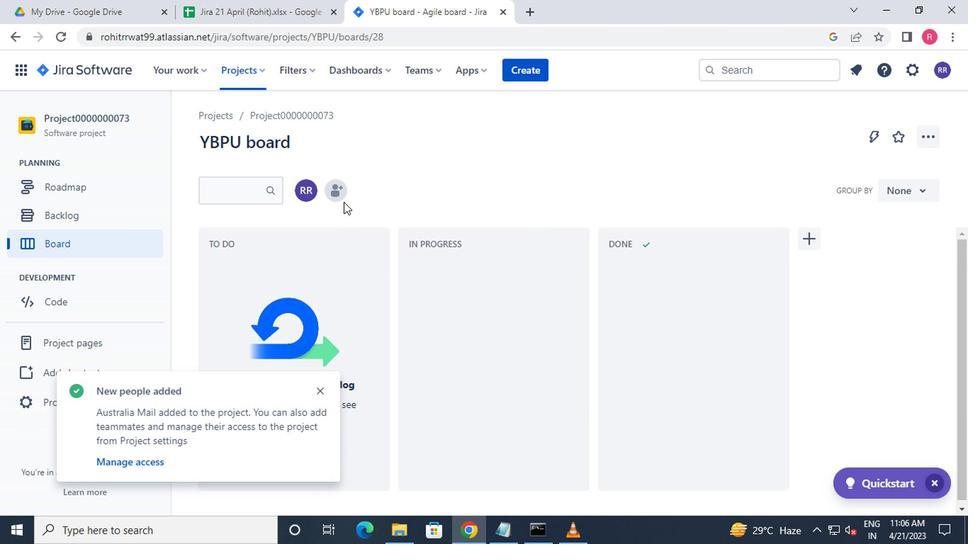 
Action: Mouse pressed left at (340, 201)
Screenshot: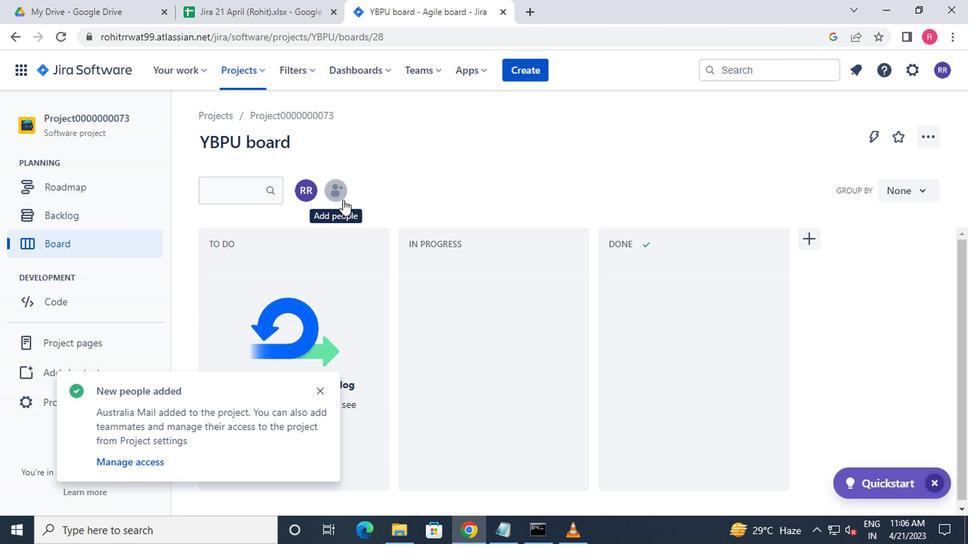 
Action: Mouse moved to (418, 207)
Screenshot: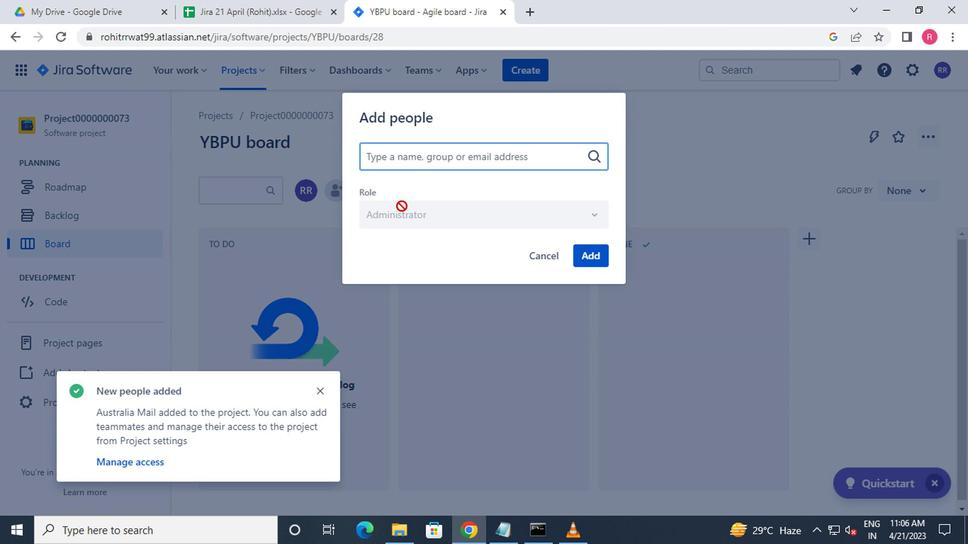 
Action: Key pressed c
Screenshot: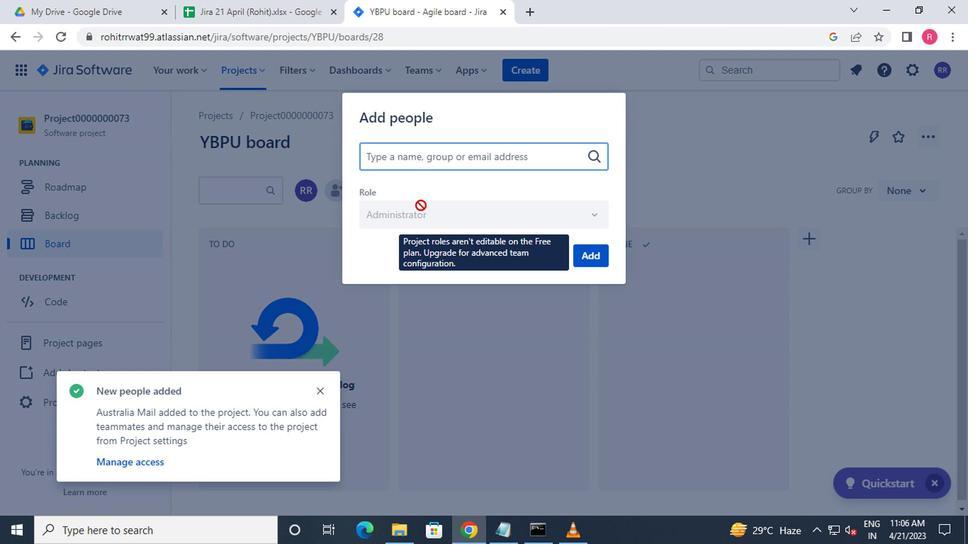 
Action: Mouse moved to (416, 201)
Screenshot: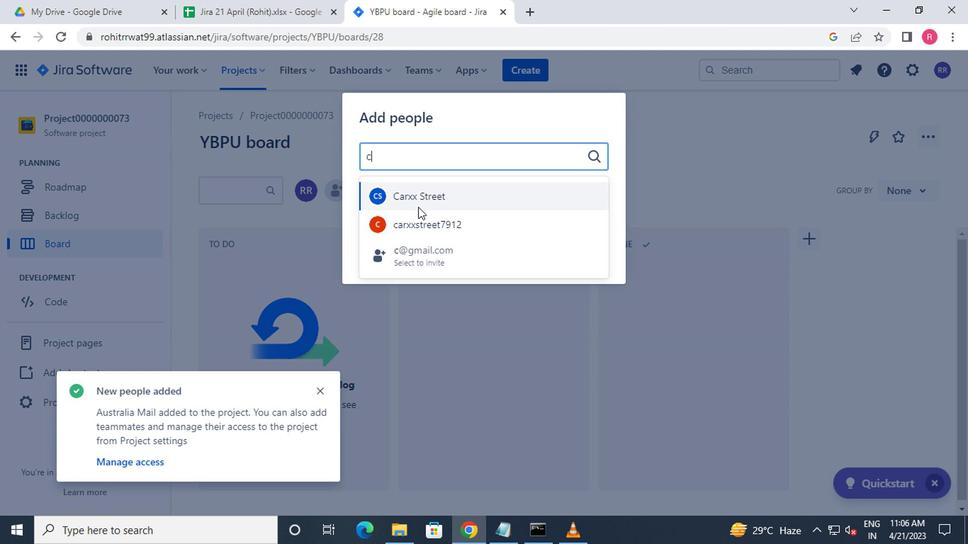 
Action: Mouse pressed left at (416, 201)
Screenshot: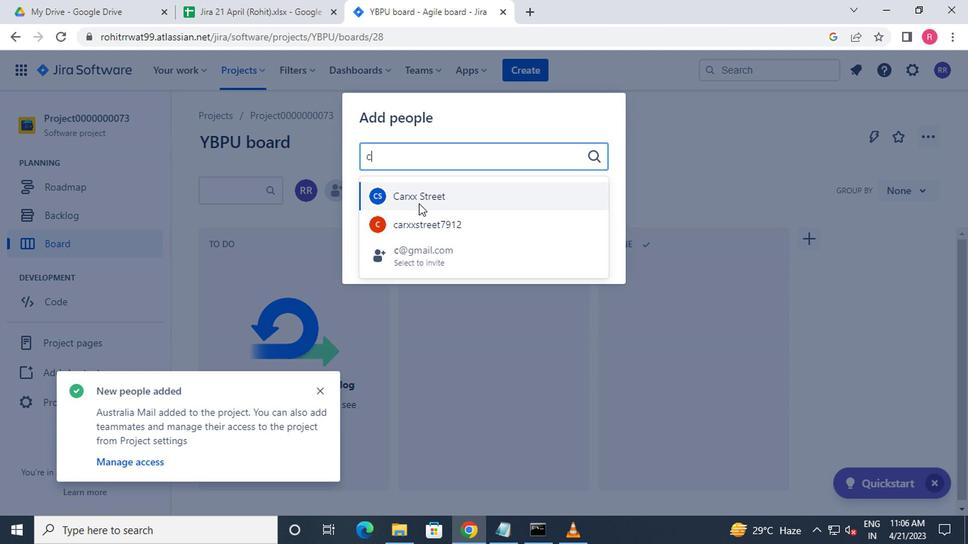 
Action: Mouse moved to (595, 263)
Screenshot: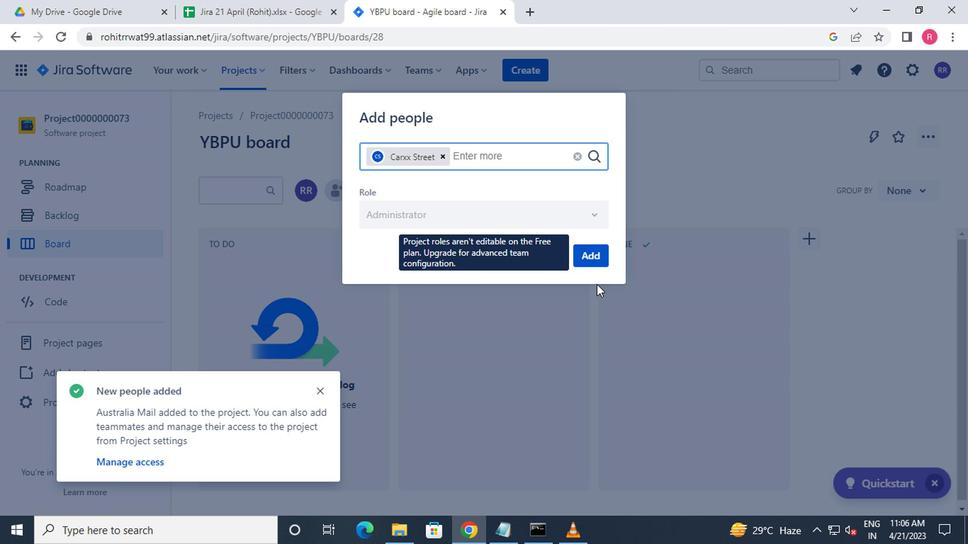 
Action: Mouse pressed left at (595, 263)
Screenshot: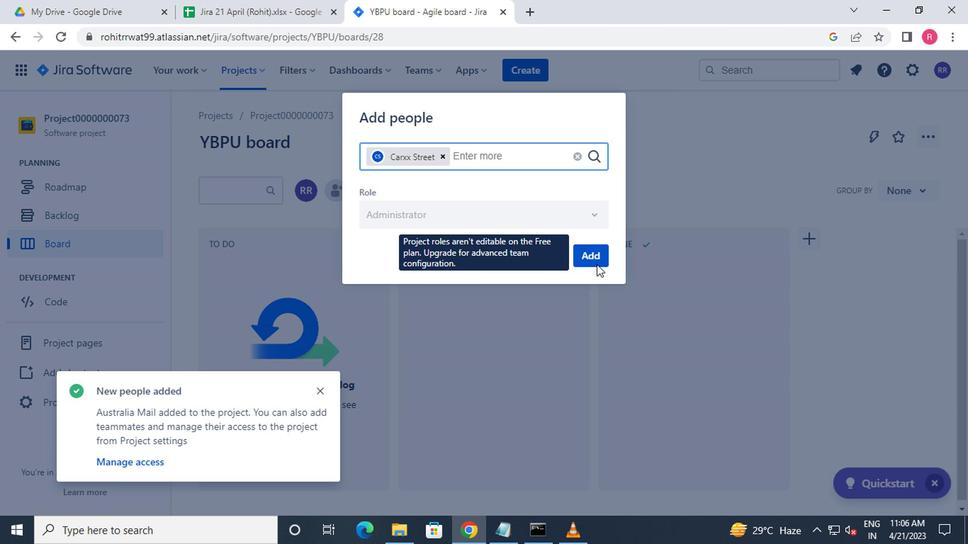 
